 Task: Open Card Card0000000044 in Board Board0000000011 in Workspace WS0000000004 in Trello. Add Member nikrathi889@gmail.com to Card Card0000000044 in Board Board0000000011 in Workspace WS0000000004 in Trello. Add Red Label titled Label0000000044 to Card Card0000000044 in Board Board0000000011 in Workspace WS0000000004 in Trello. Add Checklist CL0000000044 to Card Card0000000044 in Board Board0000000011 in Workspace WS0000000004 in Trello. Add Dates with Start Date as Nov 01 2023 and Due Date as Nov 30 2023 to Card Card0000000044 in Board Board0000000011 in Workspace WS0000000004 in Trello
Action: Mouse moved to (315, 436)
Screenshot: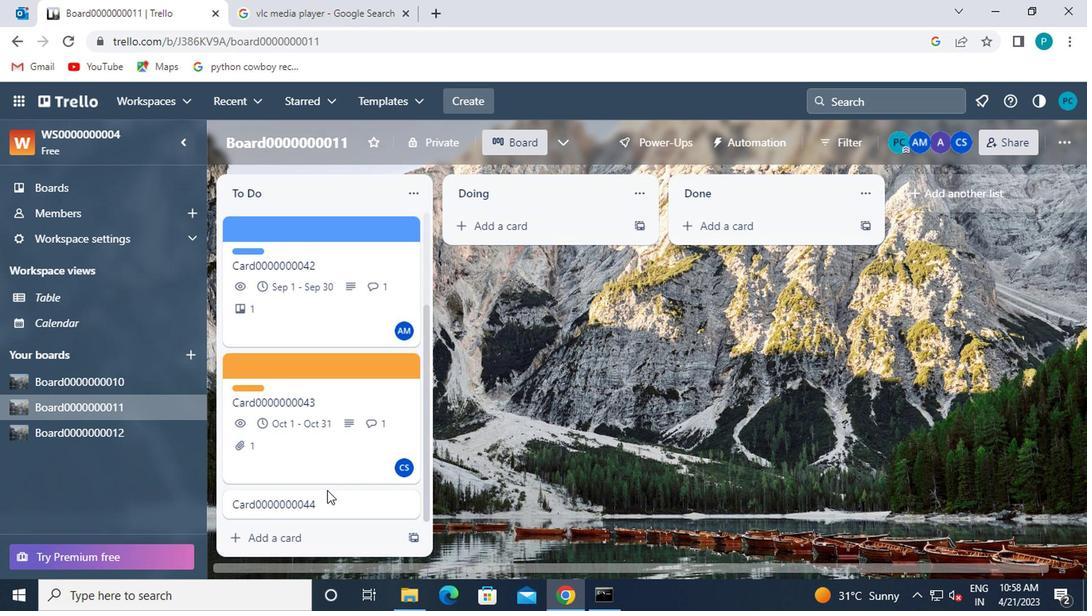 
Action: Mouse pressed left at (315, 436)
Screenshot: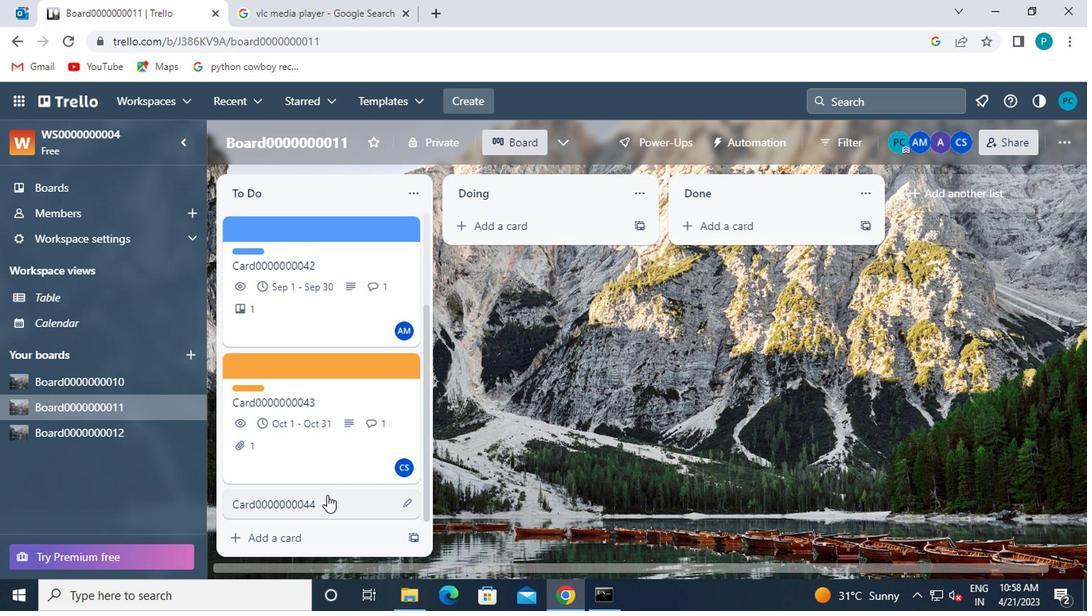 
Action: Mouse moved to (594, 288)
Screenshot: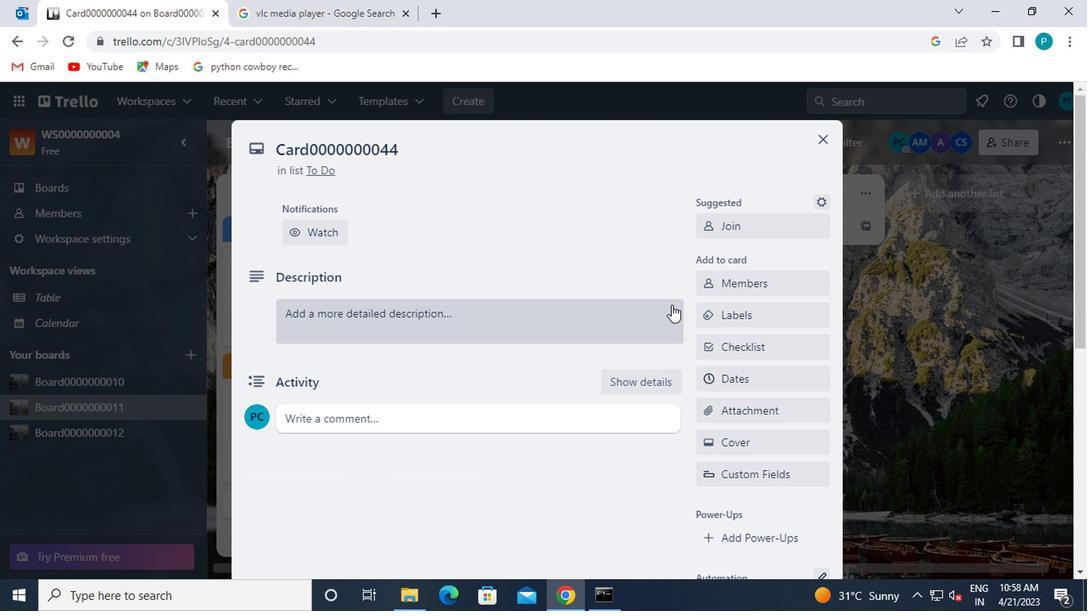 
Action: Mouse pressed left at (594, 288)
Screenshot: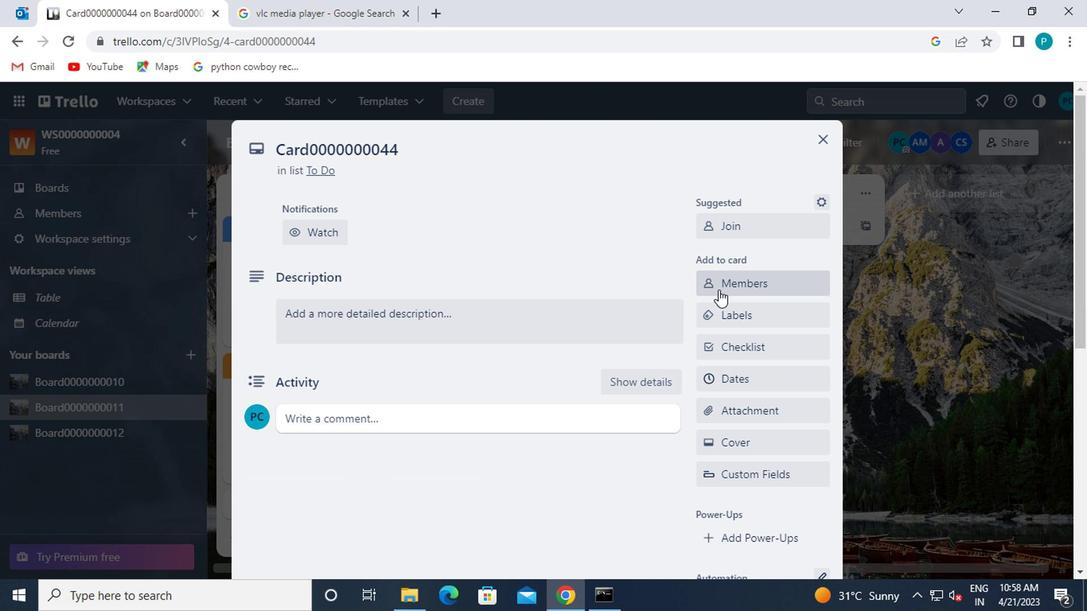 
Action: Mouse moved to (600, 205)
Screenshot: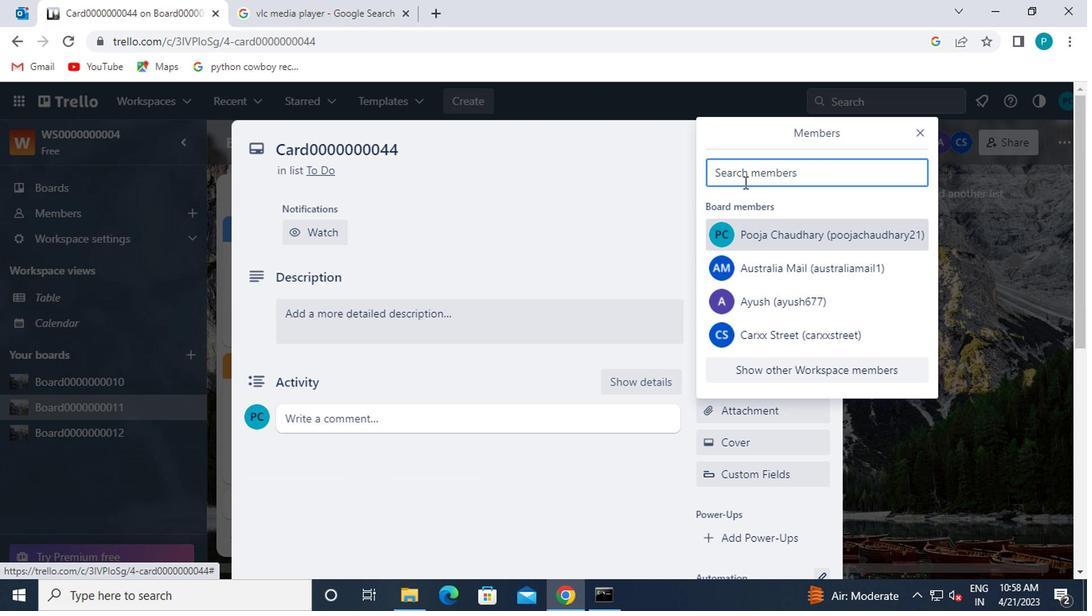 
Action: Mouse pressed left at (600, 205)
Screenshot: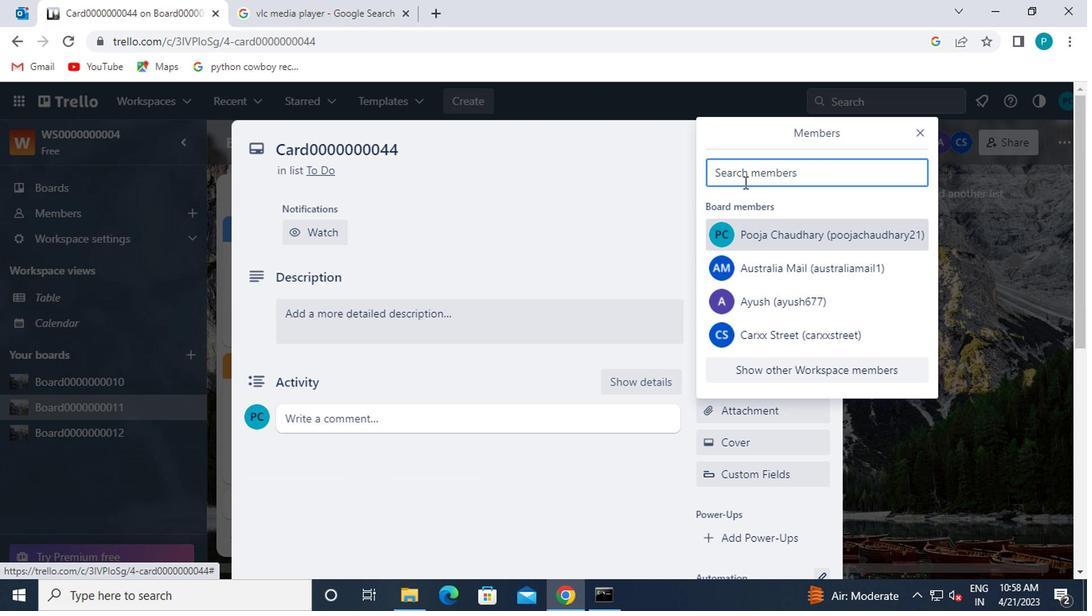 
Action: Key pressed <Key.caps_lock>nik
Screenshot: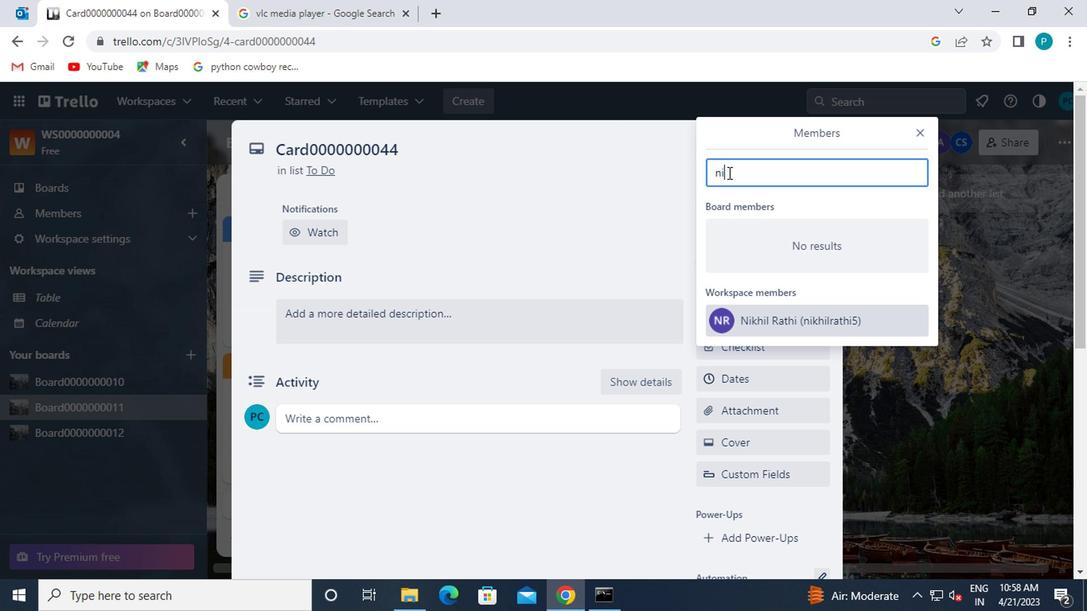 
Action: Mouse moved to (639, 310)
Screenshot: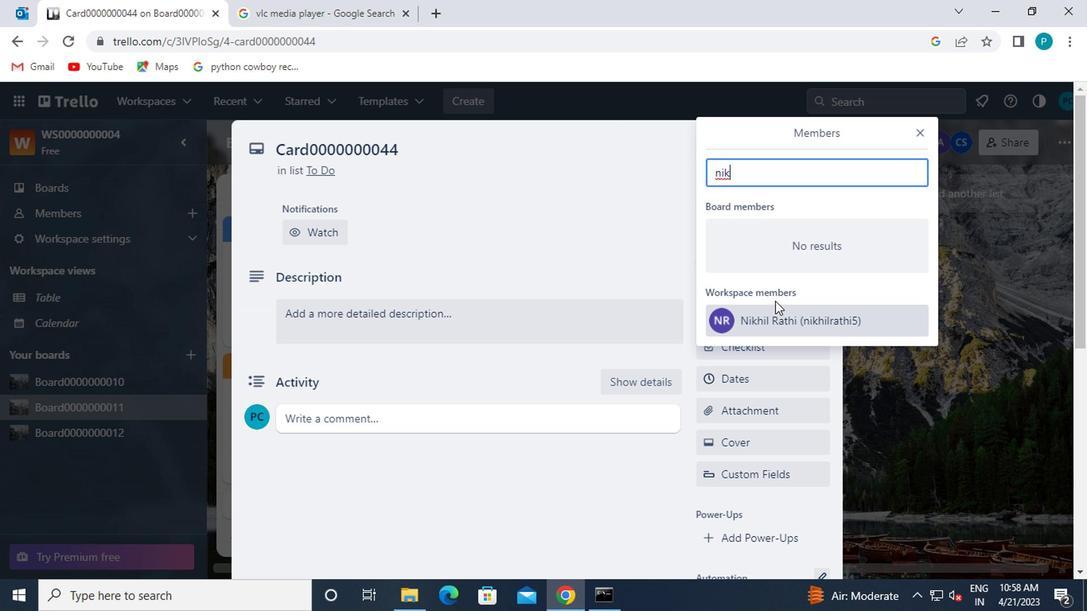 
Action: Mouse pressed left at (639, 310)
Screenshot: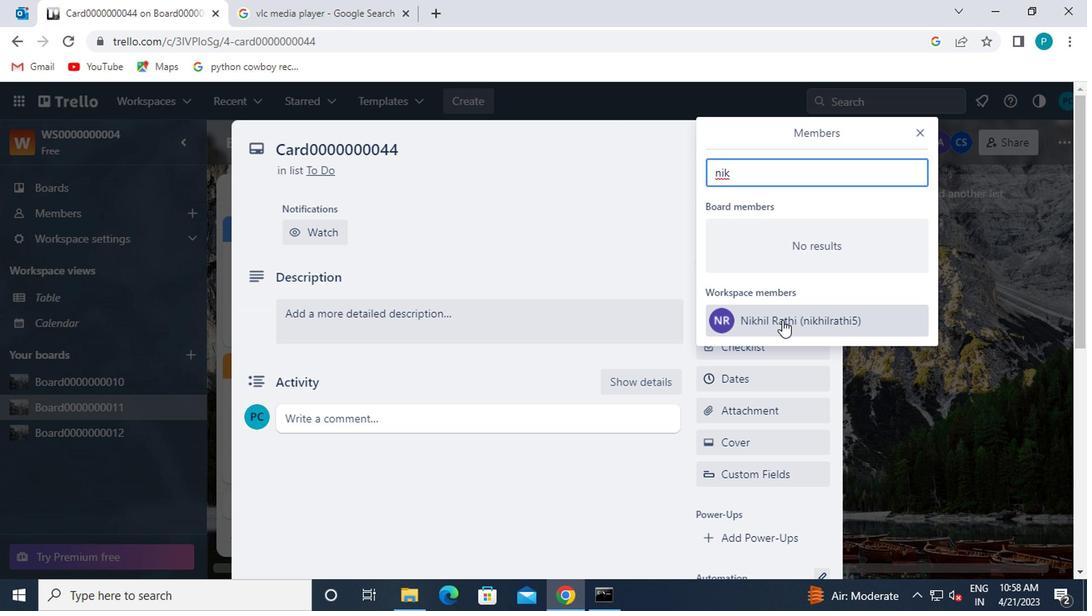 
Action: Mouse moved to (735, 178)
Screenshot: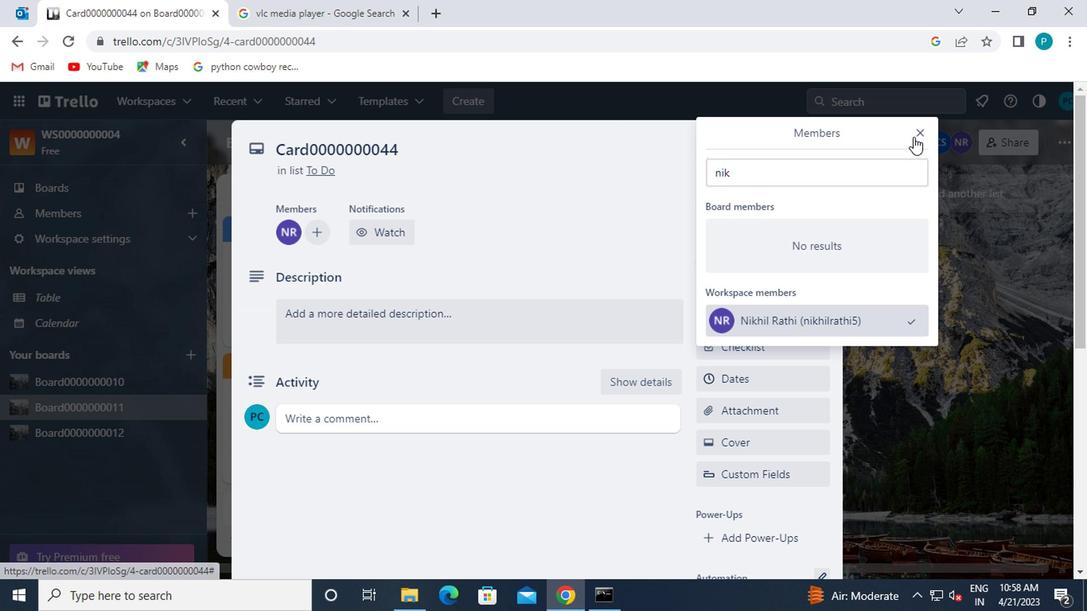 
Action: Mouse pressed left at (735, 178)
Screenshot: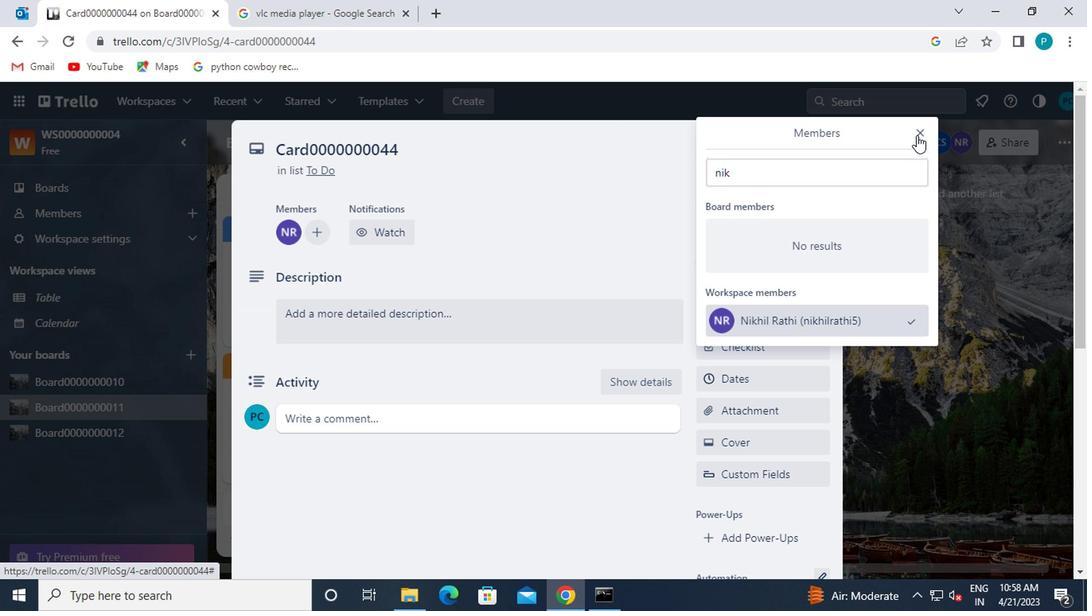 
Action: Mouse moved to (615, 300)
Screenshot: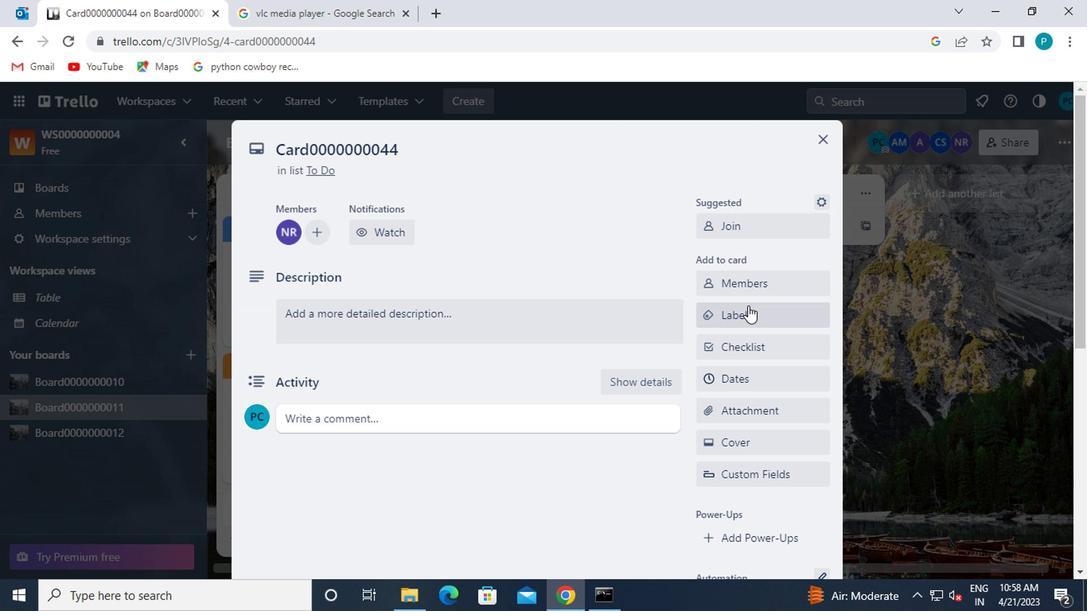 
Action: Mouse pressed left at (615, 300)
Screenshot: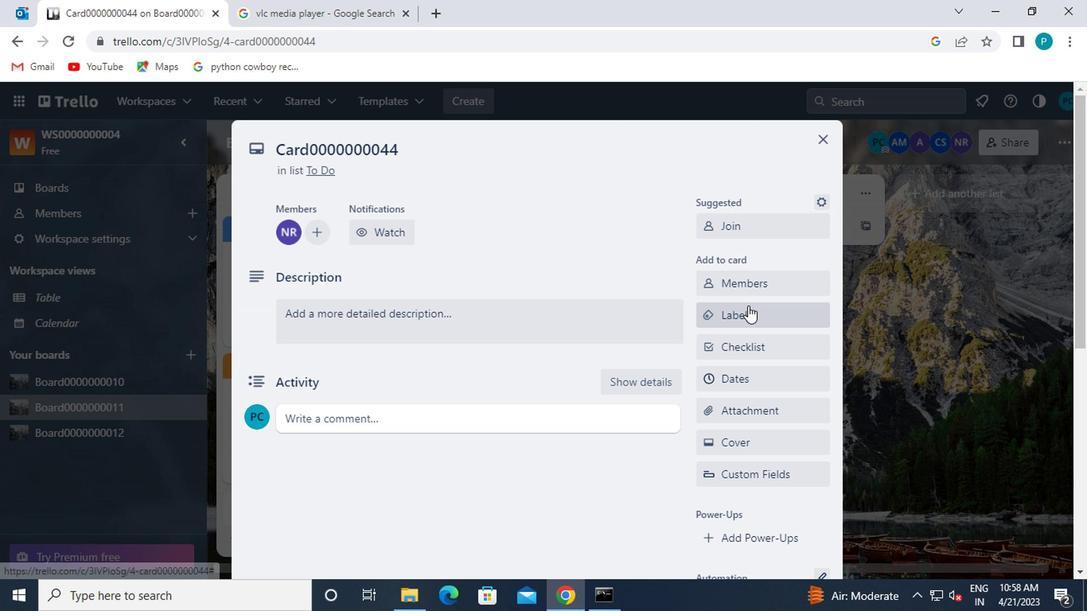 
Action: Mouse moved to (643, 434)
Screenshot: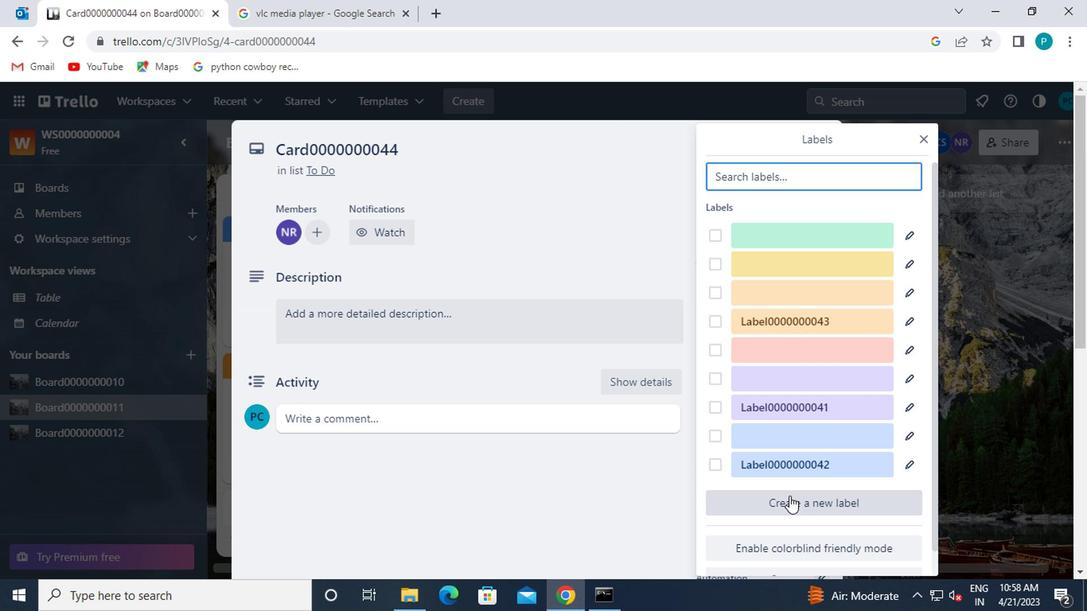 
Action: Mouse pressed left at (643, 434)
Screenshot: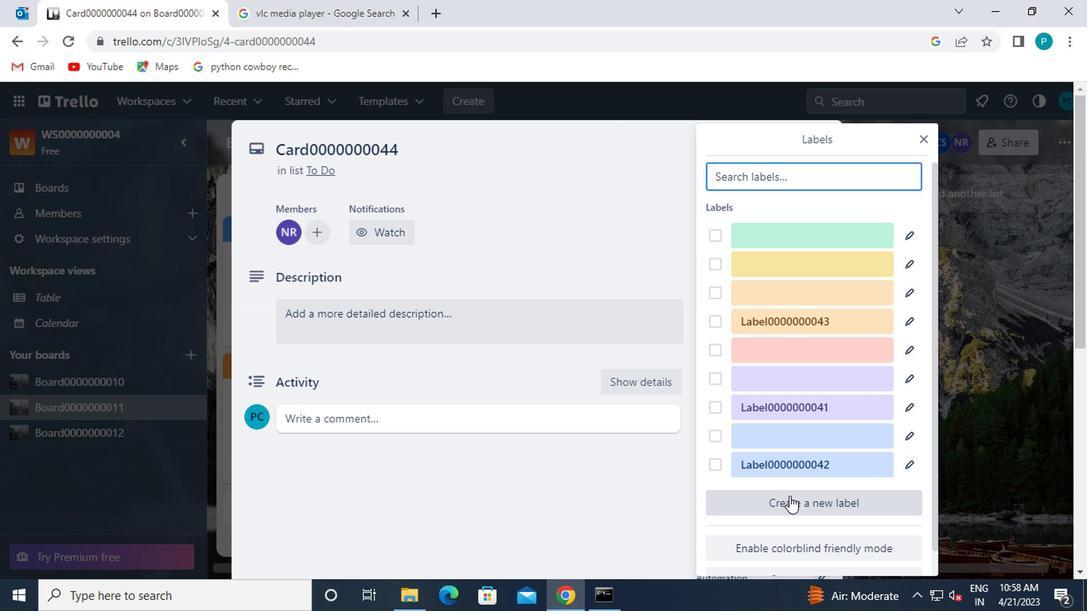 
Action: Mouse moved to (688, 346)
Screenshot: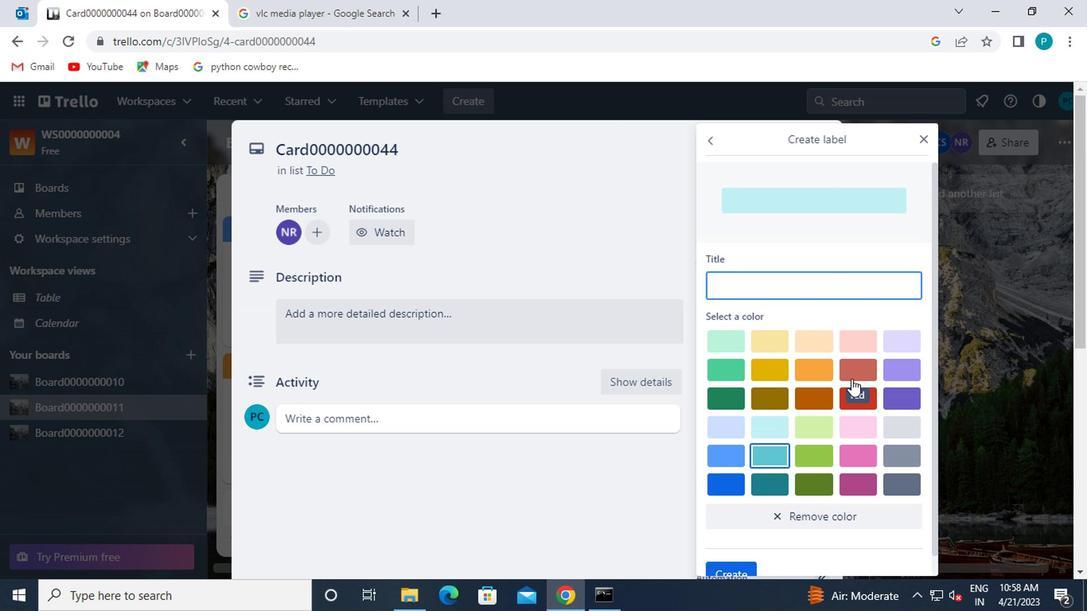 
Action: Mouse pressed left at (688, 346)
Screenshot: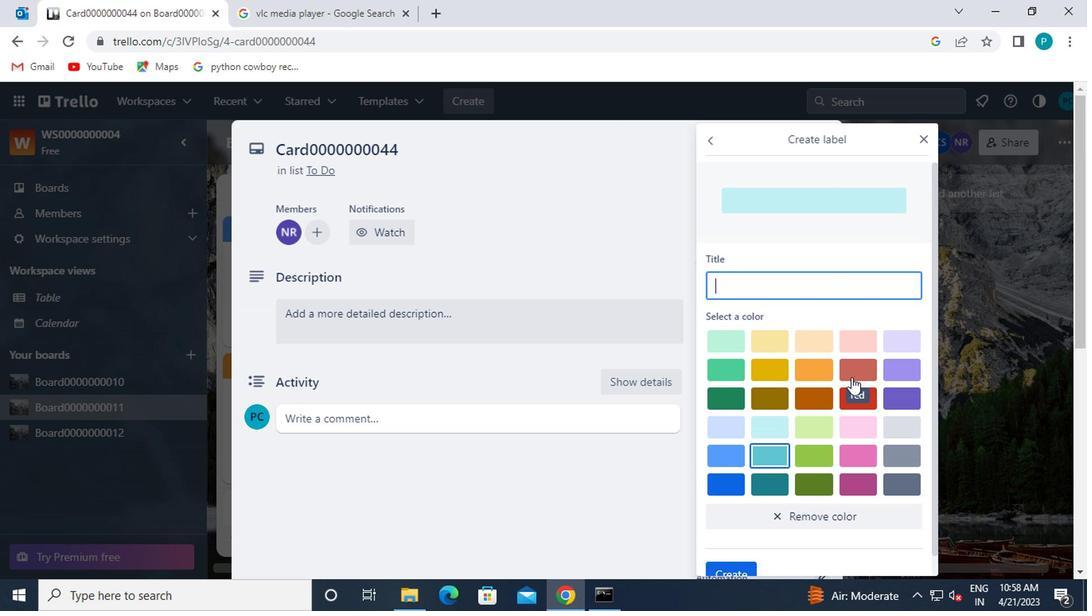 
Action: Mouse moved to (598, 280)
Screenshot: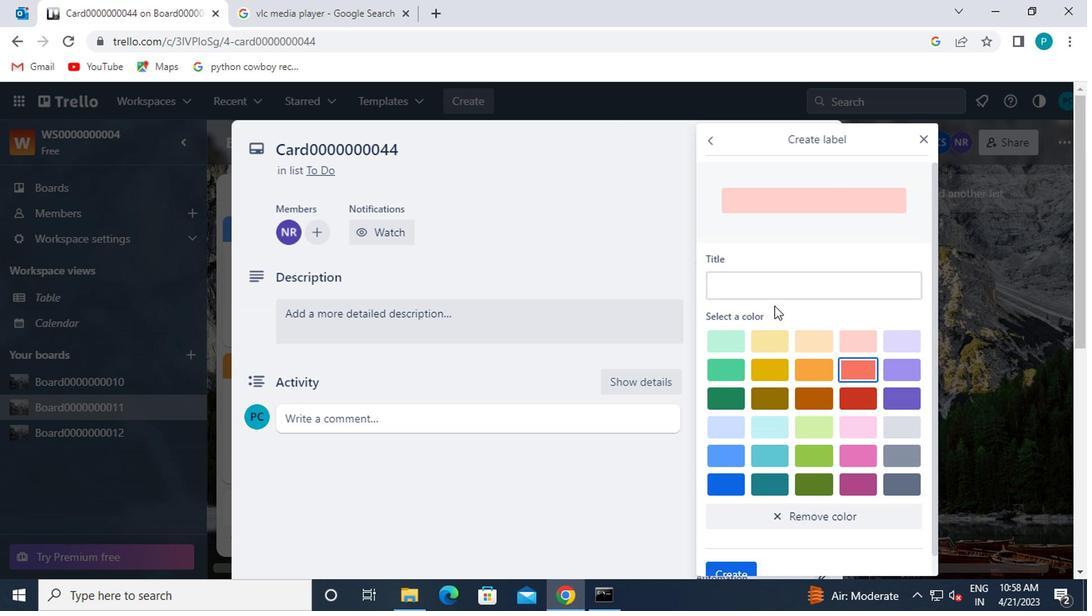 
Action: Mouse pressed left at (598, 280)
Screenshot: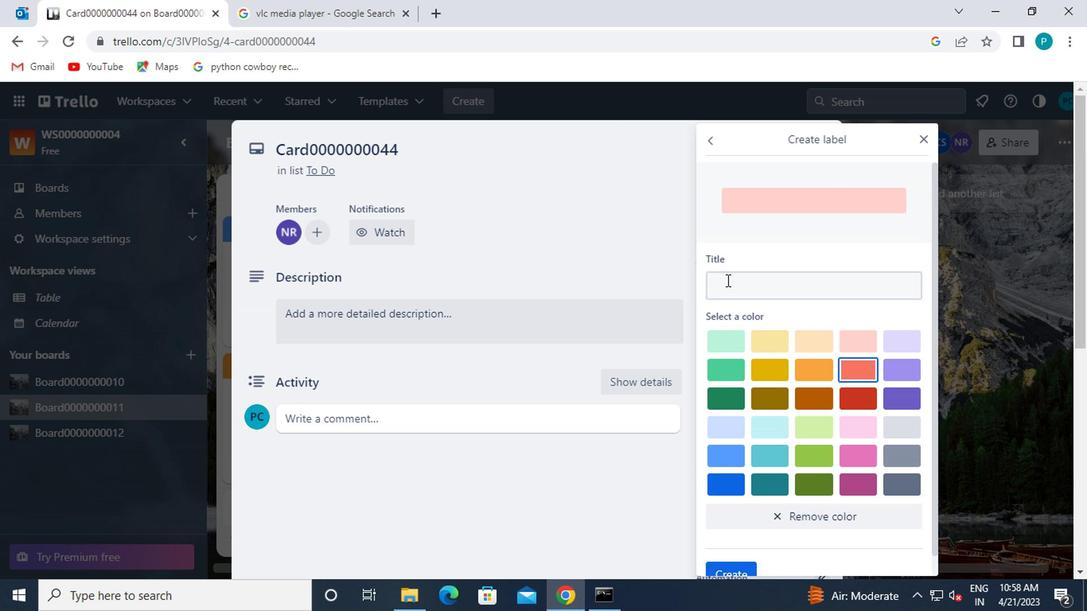 
Action: Key pressed <Key.caps_lock>l<Key.caps_lock>abel0000000044
Screenshot: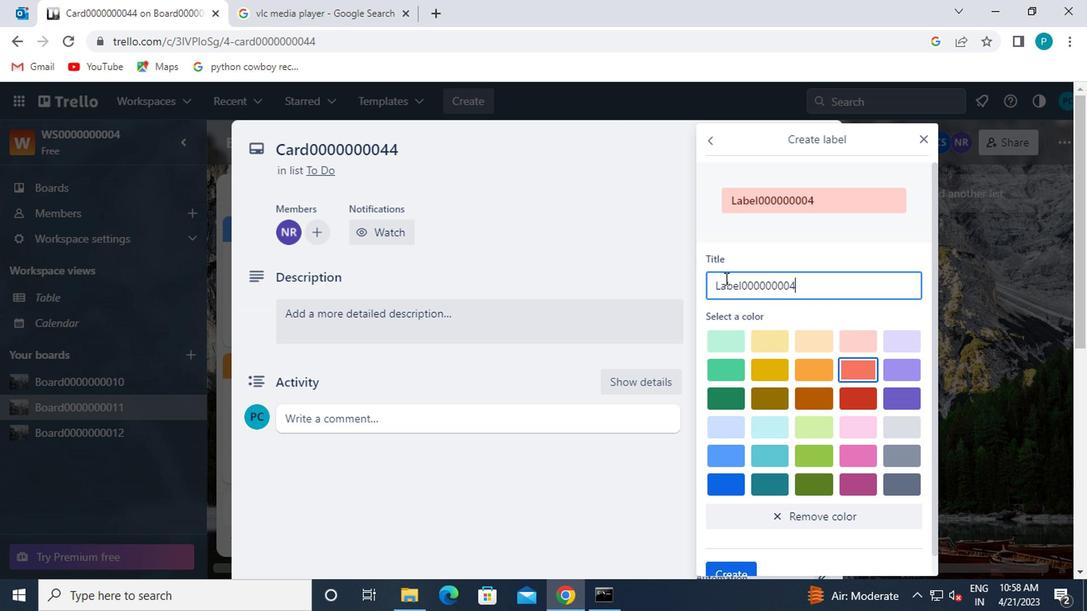 
Action: Mouse moved to (591, 345)
Screenshot: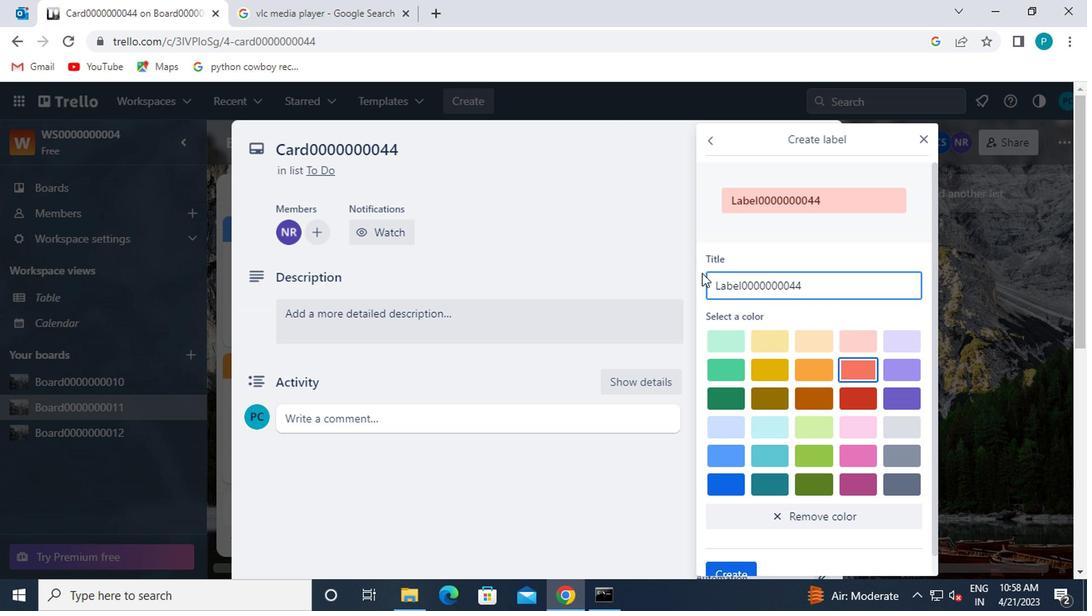 
Action: Mouse scrolled (591, 344) with delta (0, 0)
Screenshot: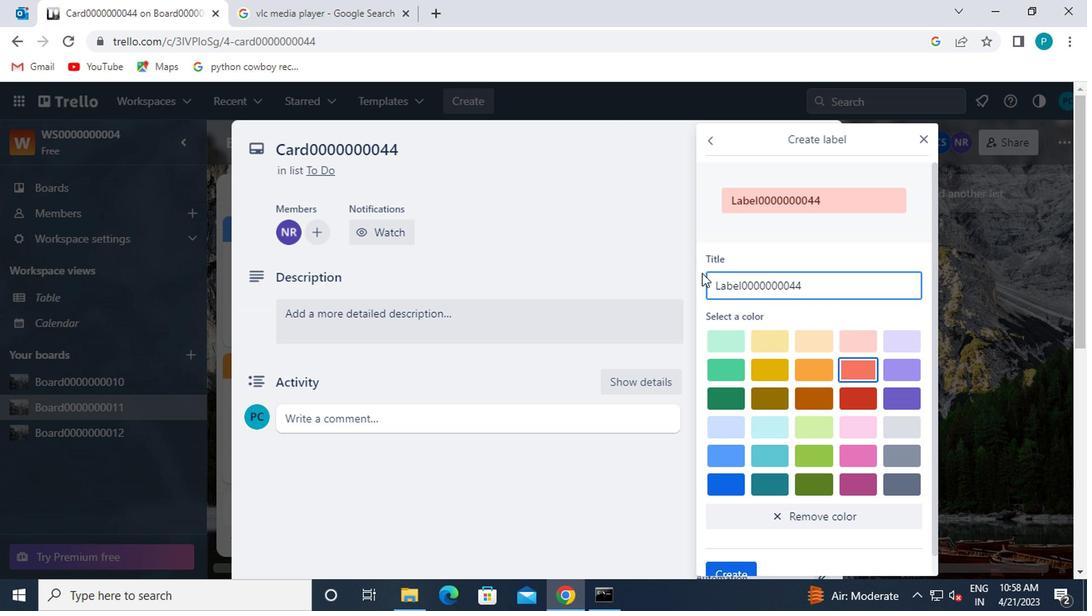 
Action: Mouse moved to (591, 348)
Screenshot: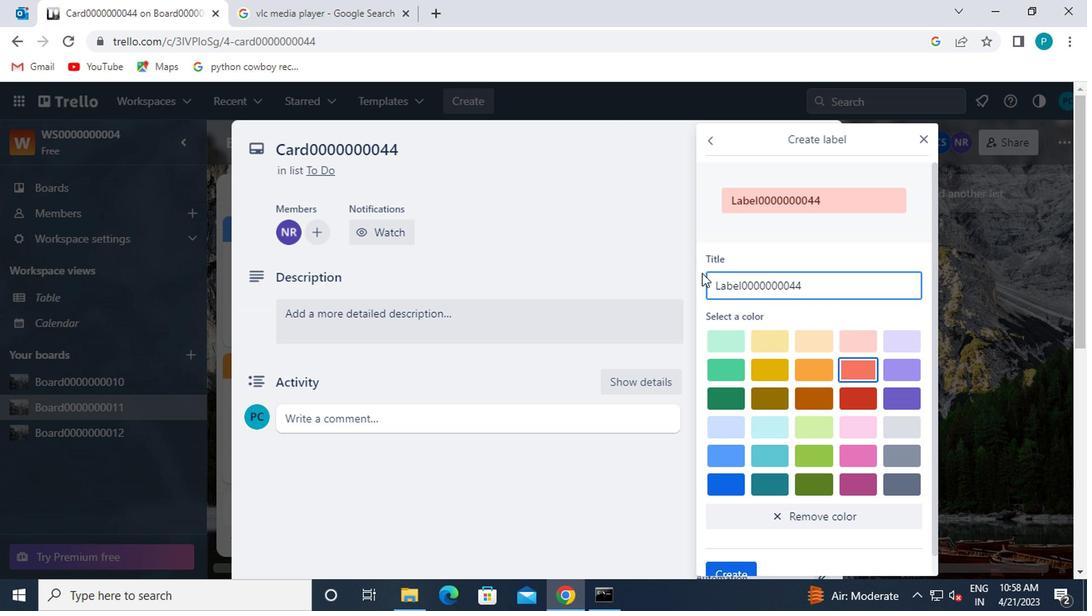 
Action: Mouse scrolled (591, 348) with delta (0, 0)
Screenshot: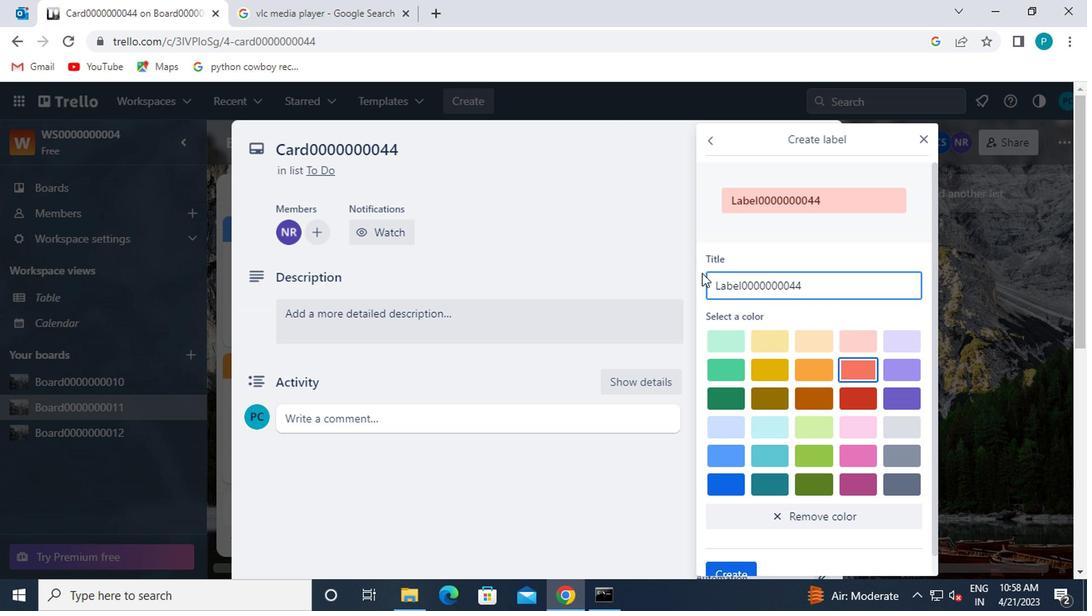 
Action: Mouse moved to (591, 349)
Screenshot: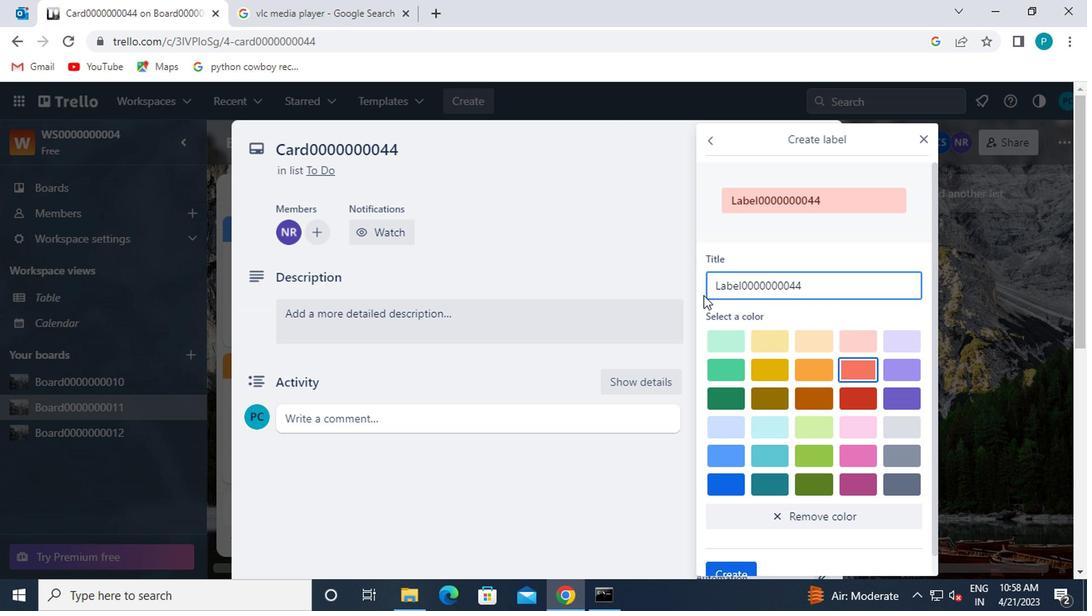 
Action: Mouse scrolled (591, 348) with delta (0, 0)
Screenshot: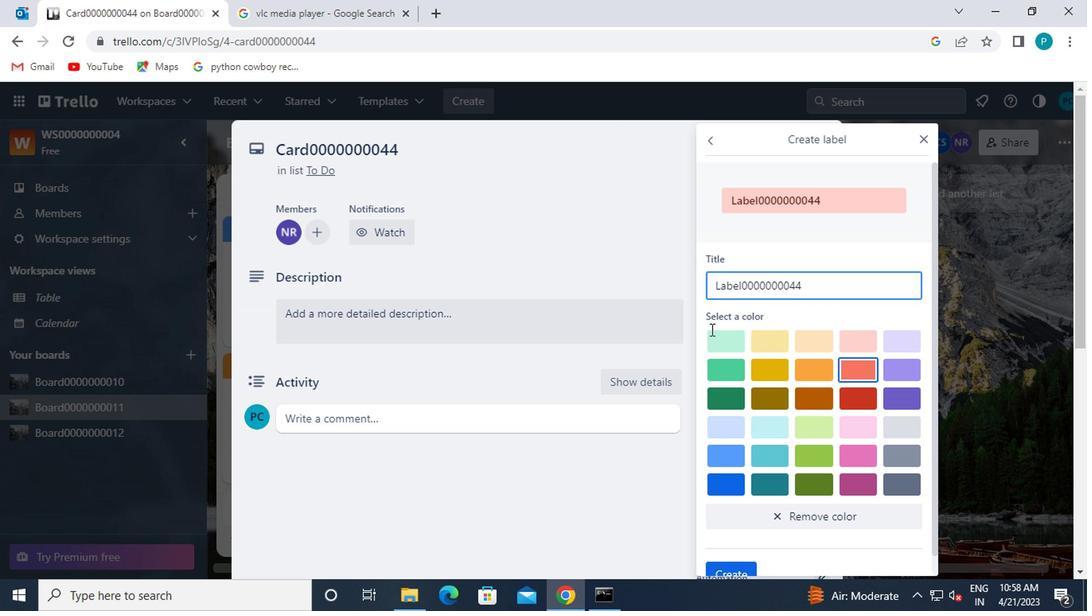 
Action: Mouse moved to (606, 476)
Screenshot: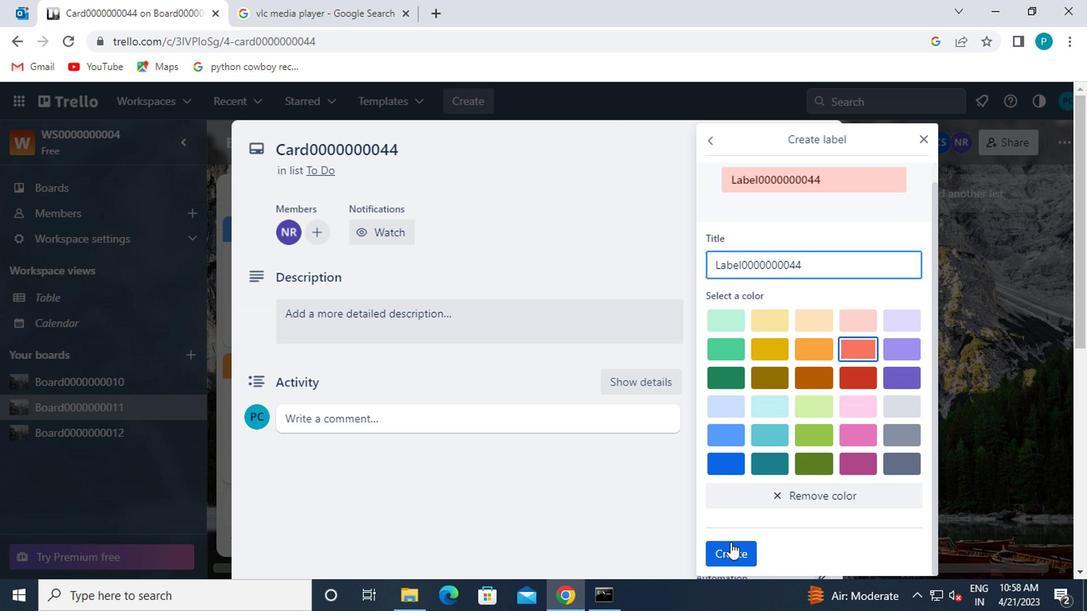
Action: Mouse pressed left at (606, 476)
Screenshot: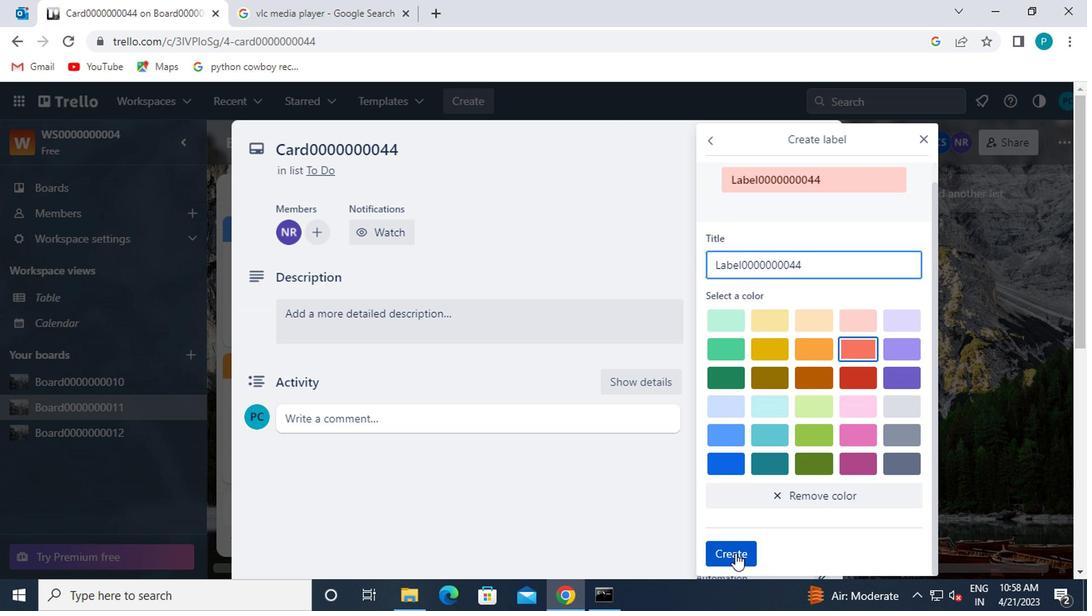 
Action: Mouse moved to (741, 180)
Screenshot: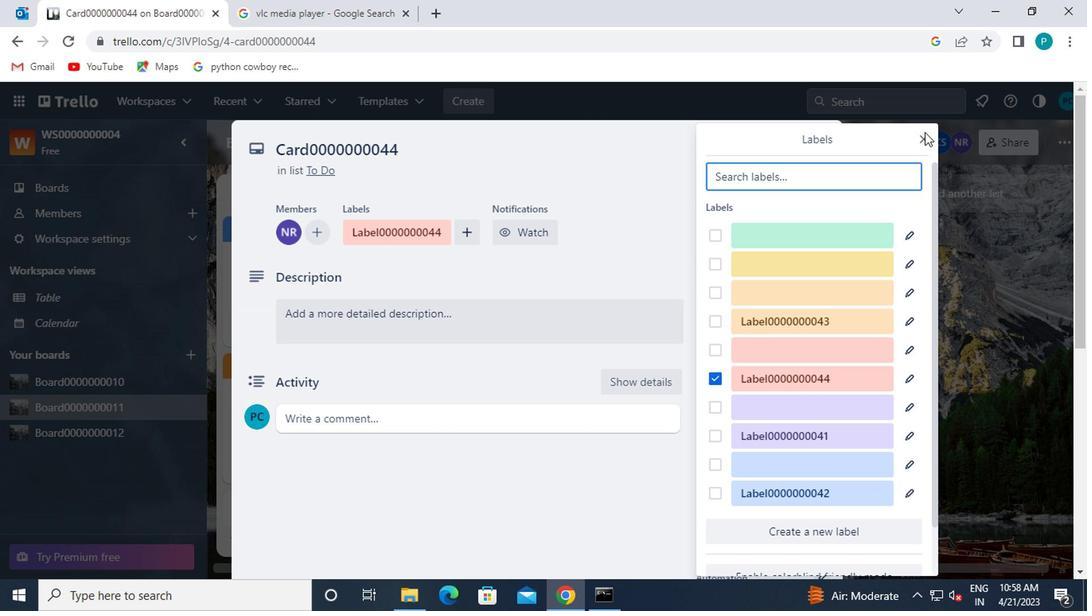 
Action: Mouse pressed left at (741, 180)
Screenshot: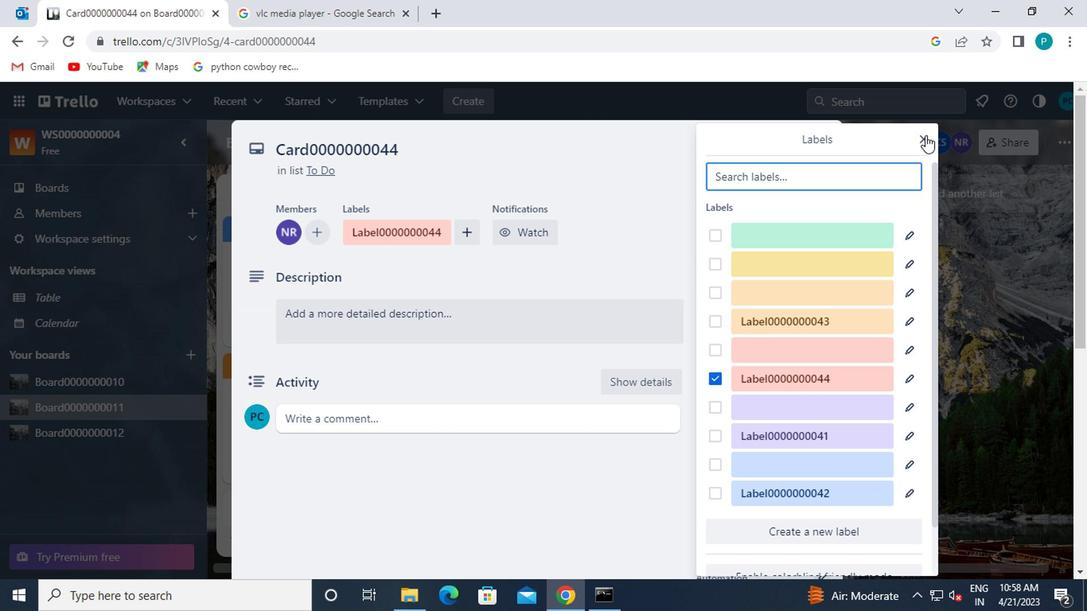 
Action: Mouse moved to (622, 333)
Screenshot: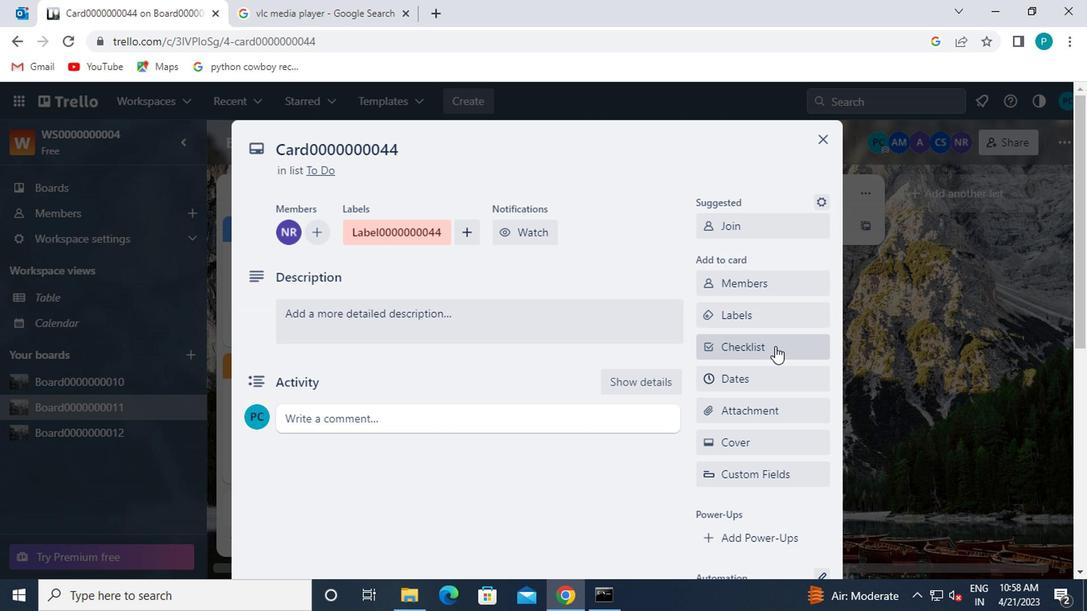 
Action: Mouse scrolled (622, 333) with delta (0, 0)
Screenshot: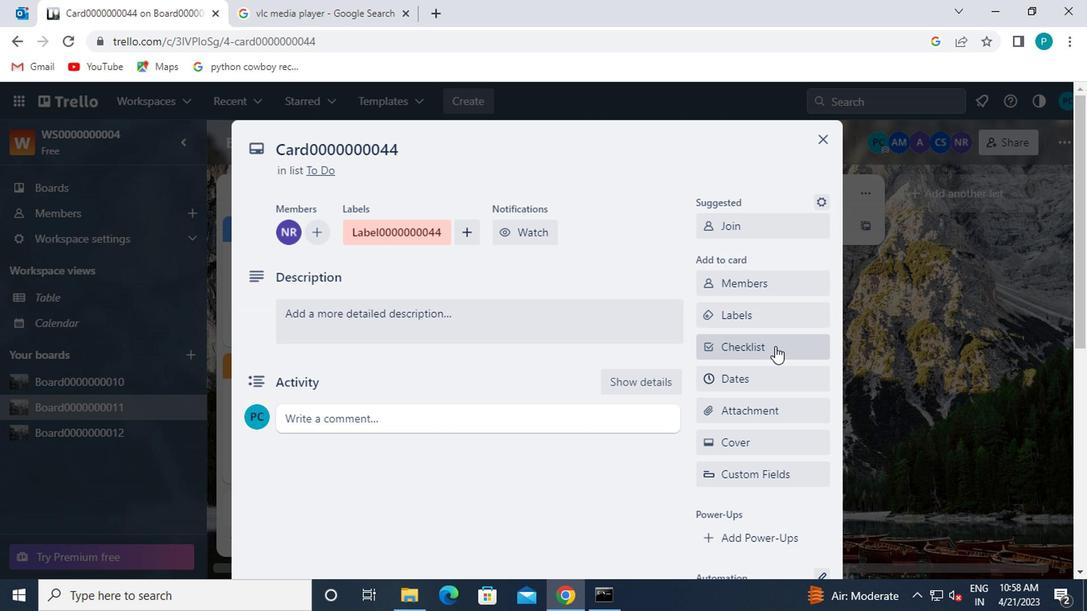 
Action: Mouse moved to (589, 276)
Screenshot: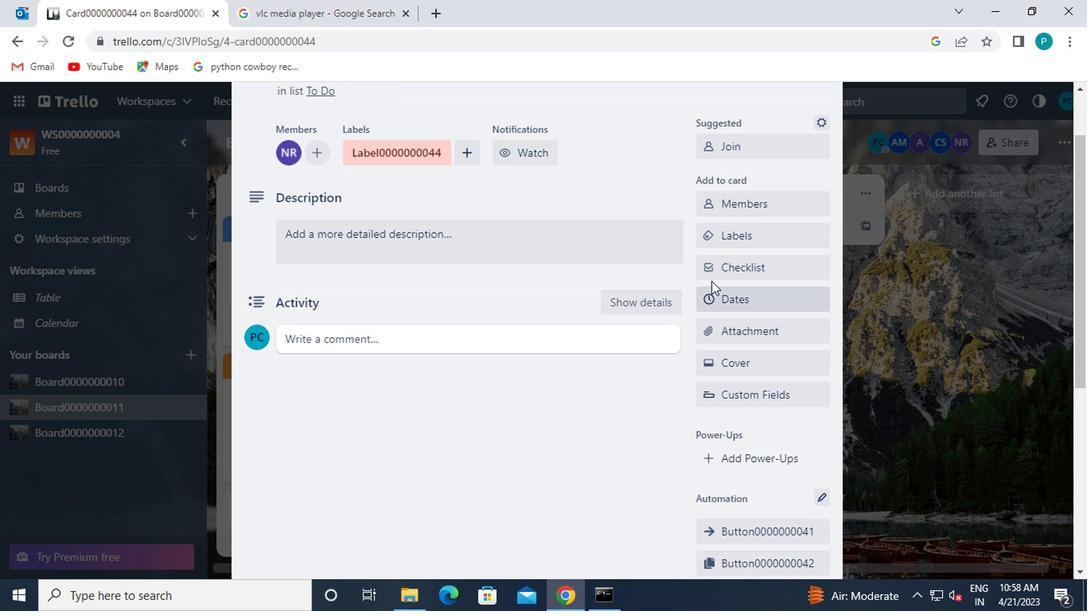 
Action: Mouse pressed left at (589, 276)
Screenshot: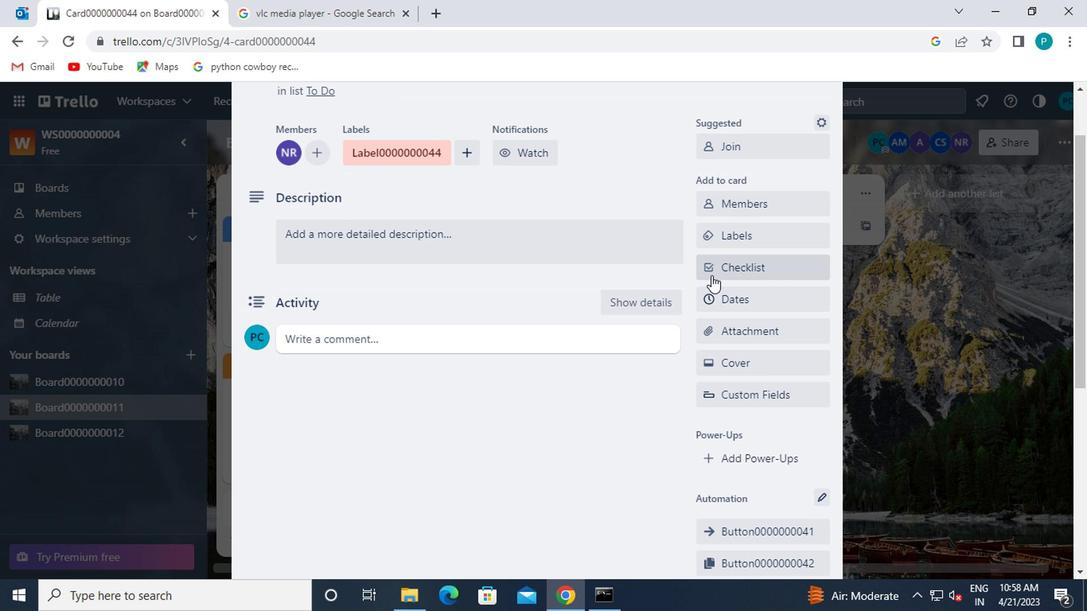 
Action: Mouse moved to (649, 329)
Screenshot: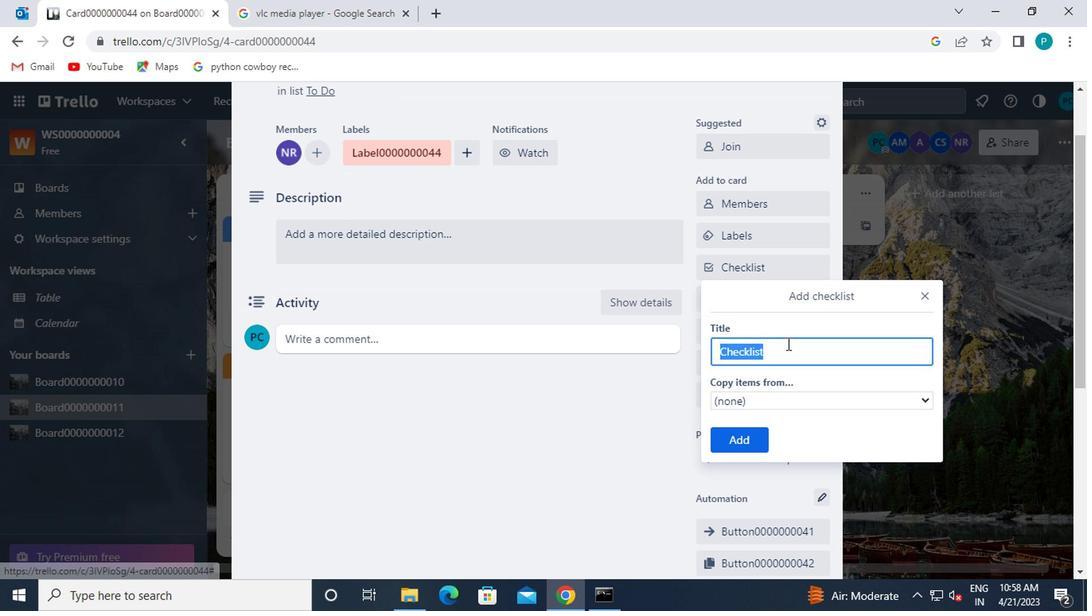 
Action: Key pressed <Key.caps_lock>cl0000000044
Screenshot: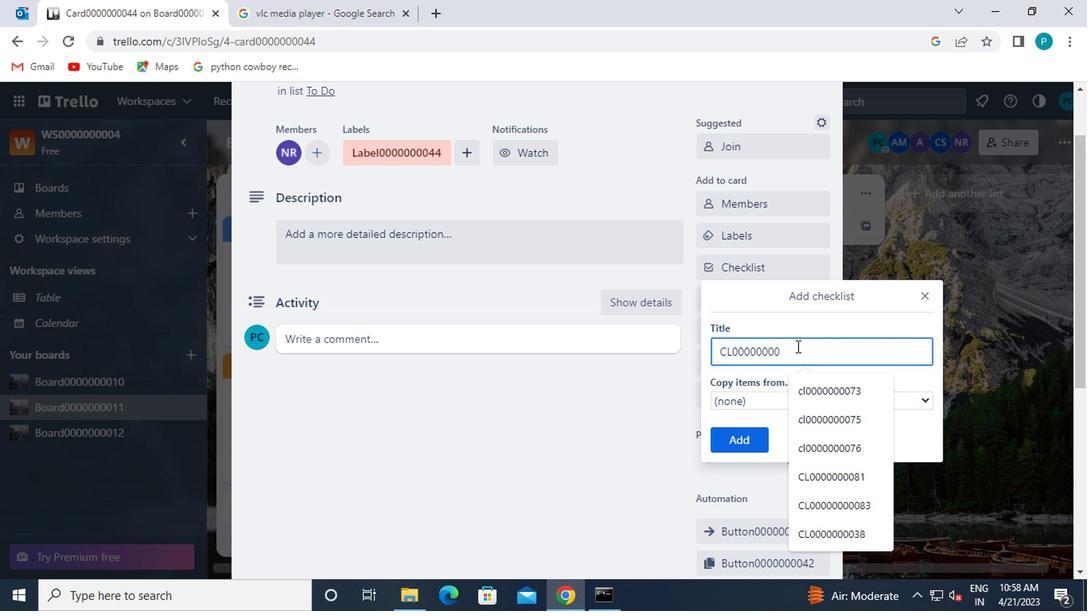 
Action: Mouse moved to (617, 399)
Screenshot: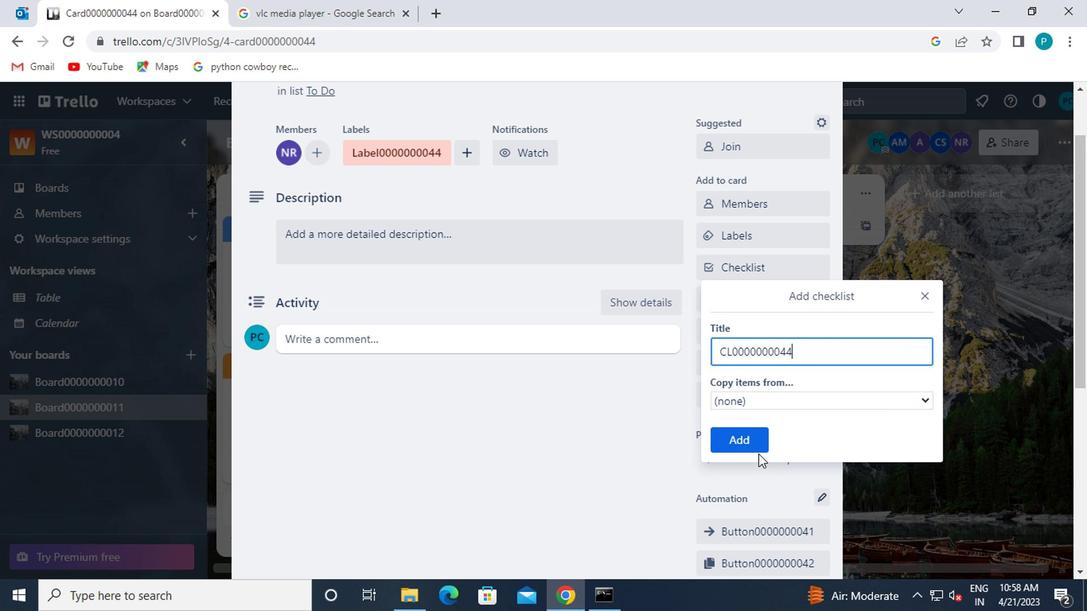 
Action: Mouse pressed left at (617, 399)
Screenshot: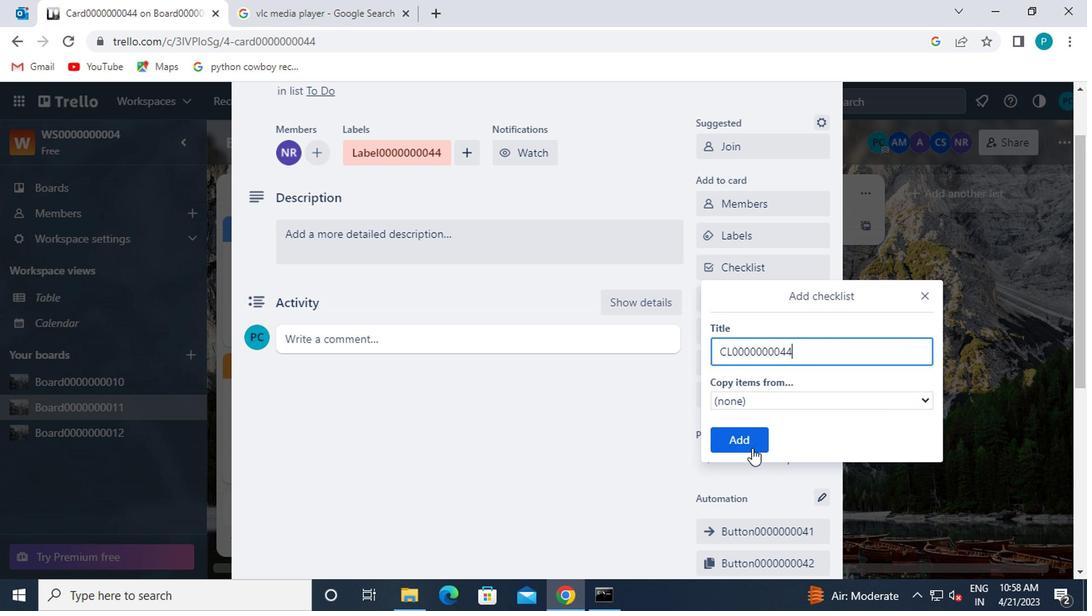 
Action: Mouse moved to (608, 299)
Screenshot: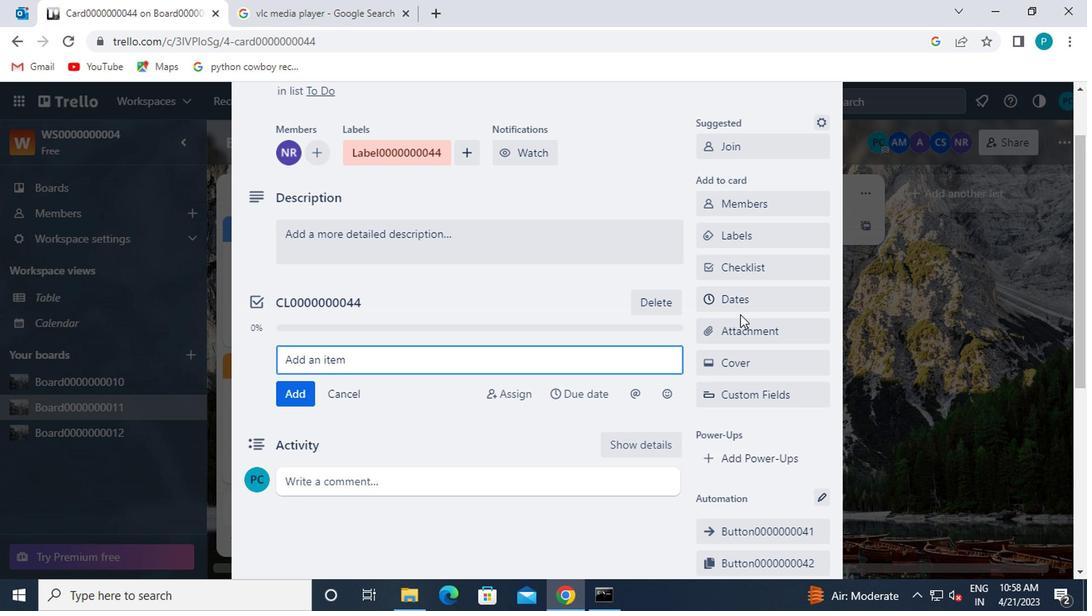 
Action: Mouse pressed left at (608, 299)
Screenshot: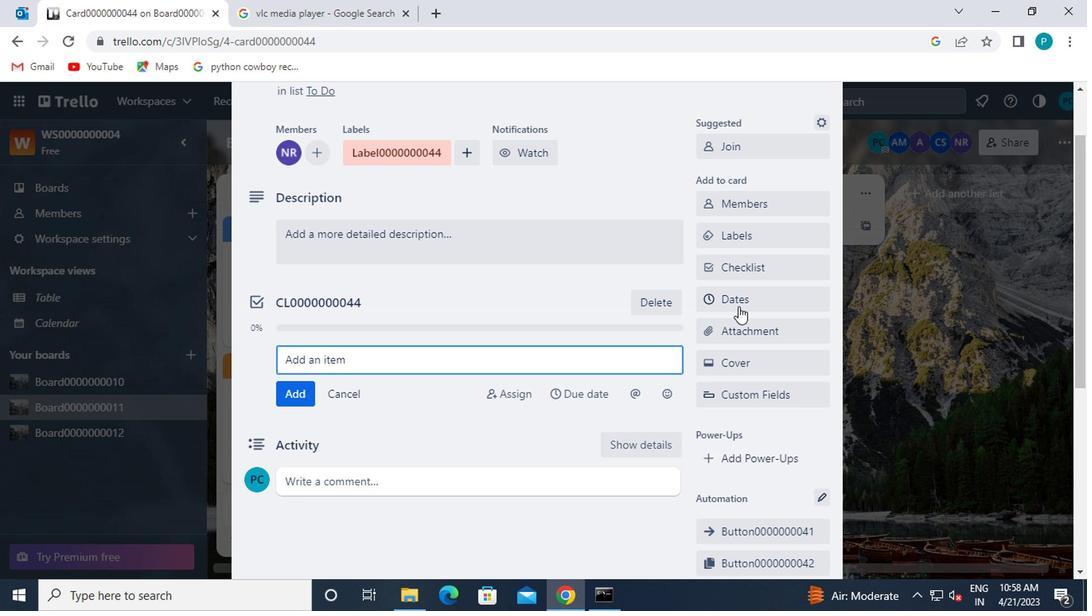 
Action: Mouse moved to (591, 386)
Screenshot: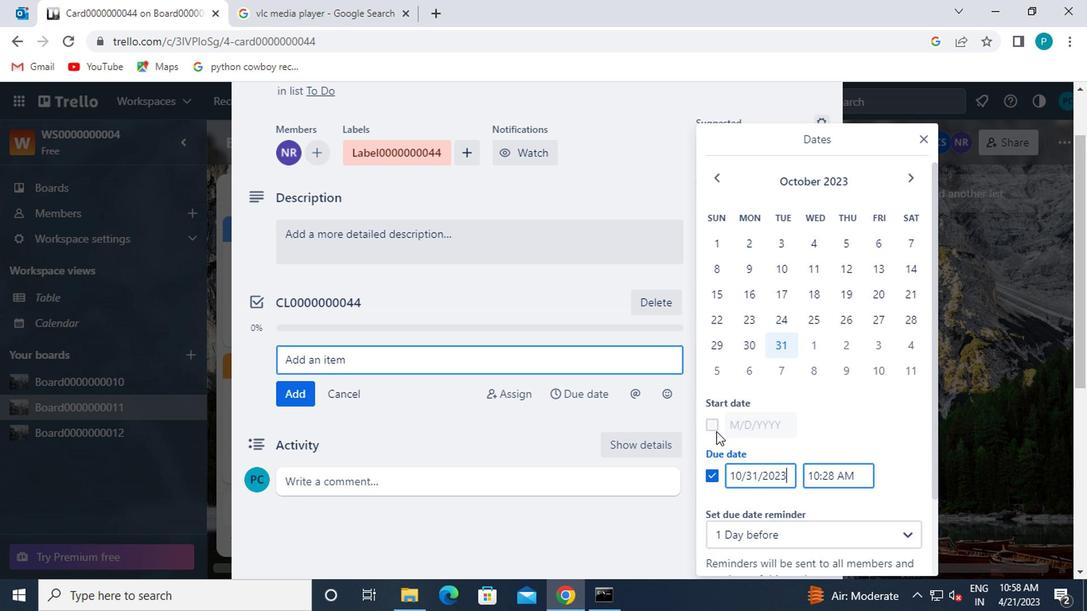 
Action: Mouse pressed left at (591, 386)
Screenshot: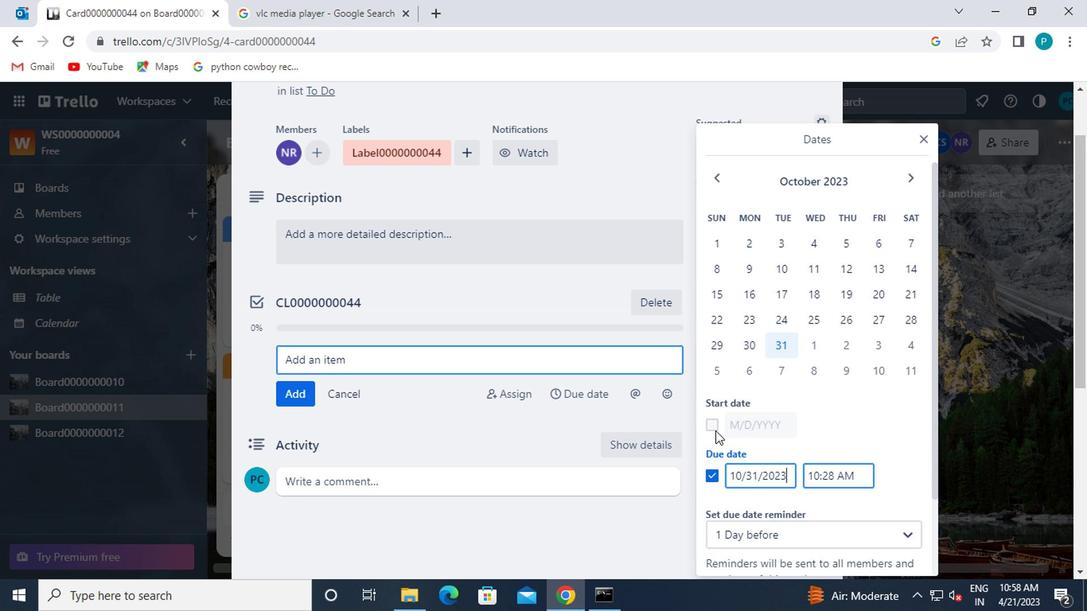 
Action: Mouse moved to (734, 206)
Screenshot: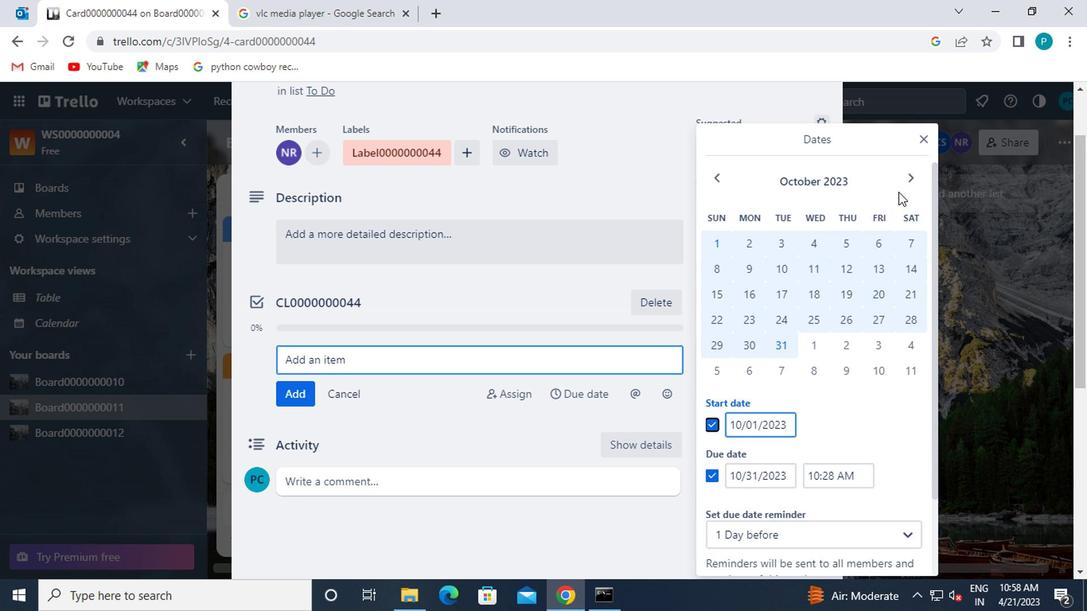 
Action: Mouse pressed left at (734, 206)
Screenshot: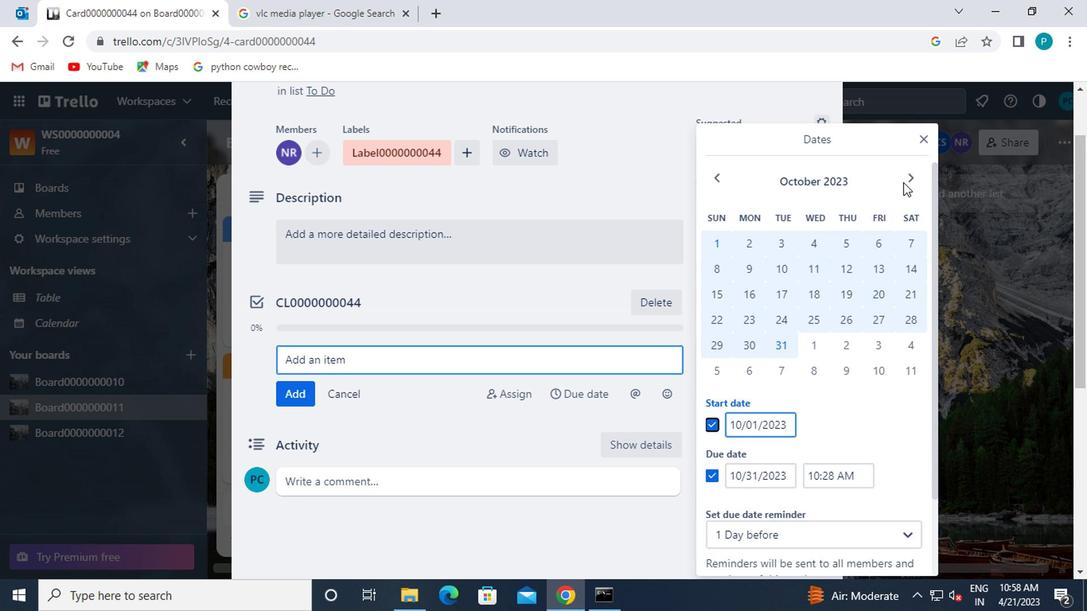 
Action: Mouse moved to (660, 257)
Screenshot: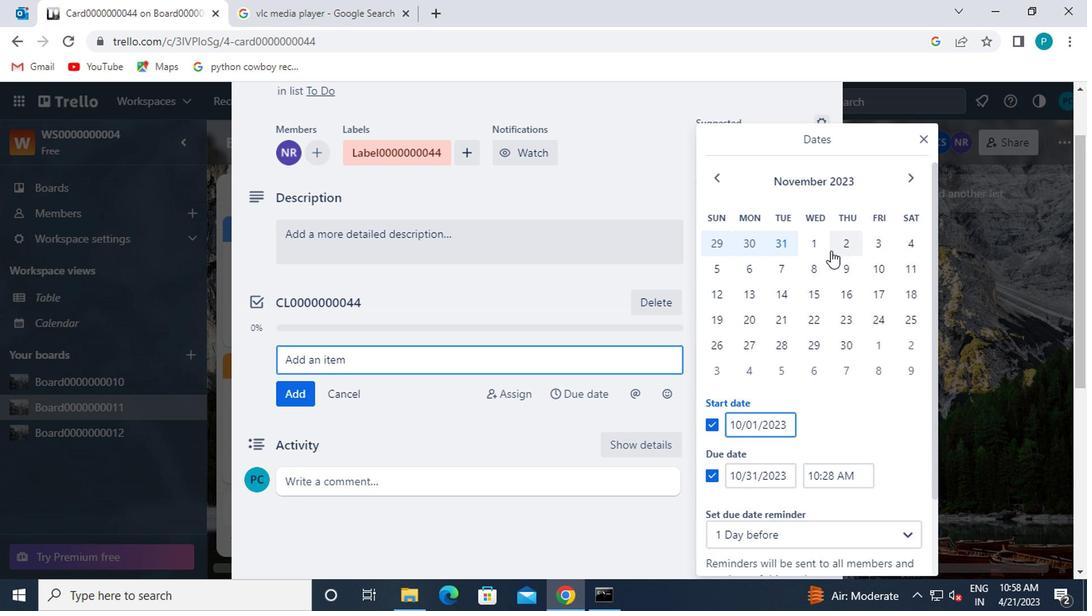 
Action: Mouse pressed left at (660, 257)
Screenshot: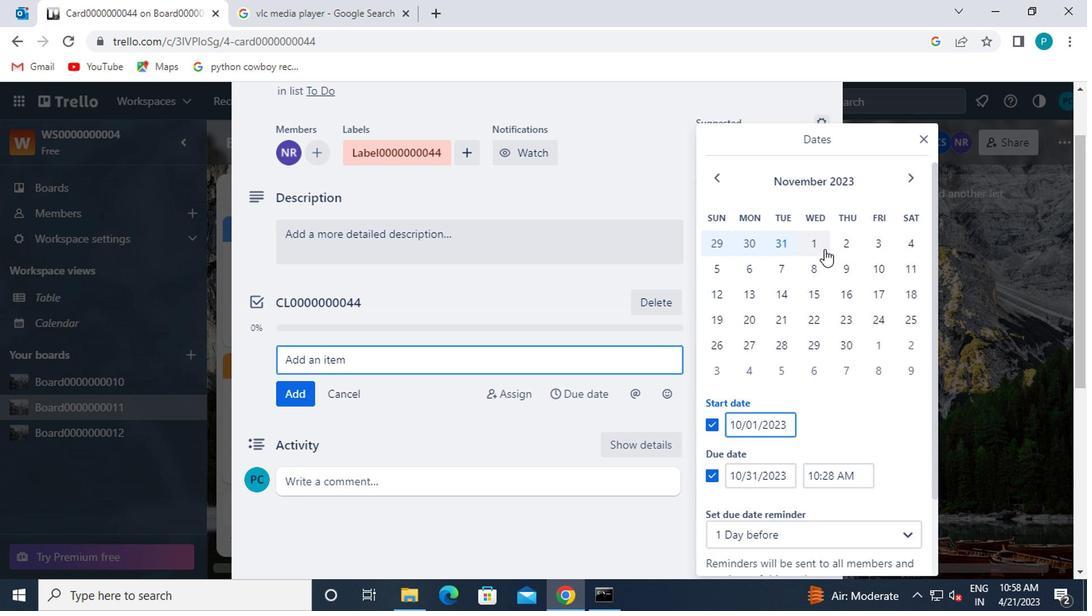 
Action: Mouse moved to (677, 326)
Screenshot: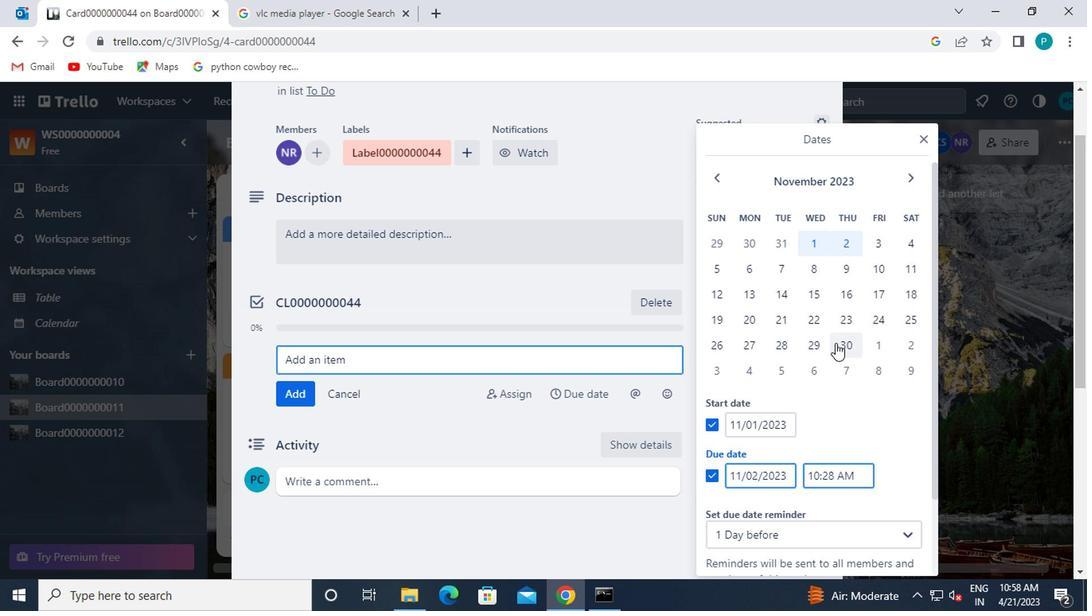 
Action: Mouse pressed left at (677, 326)
Screenshot: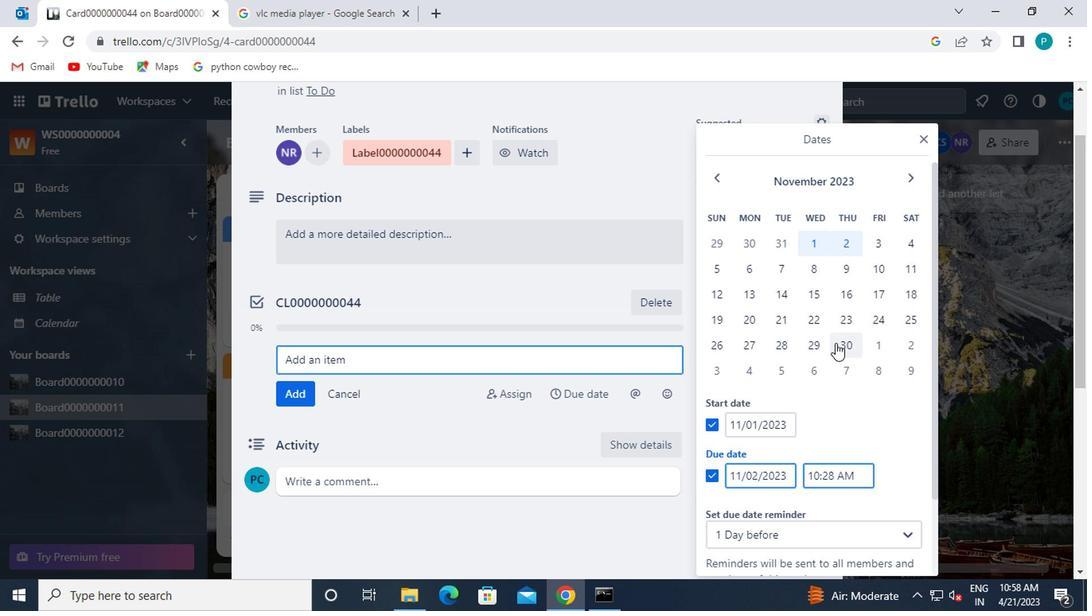 
Action: Mouse scrolled (677, 326) with delta (0, 0)
Screenshot: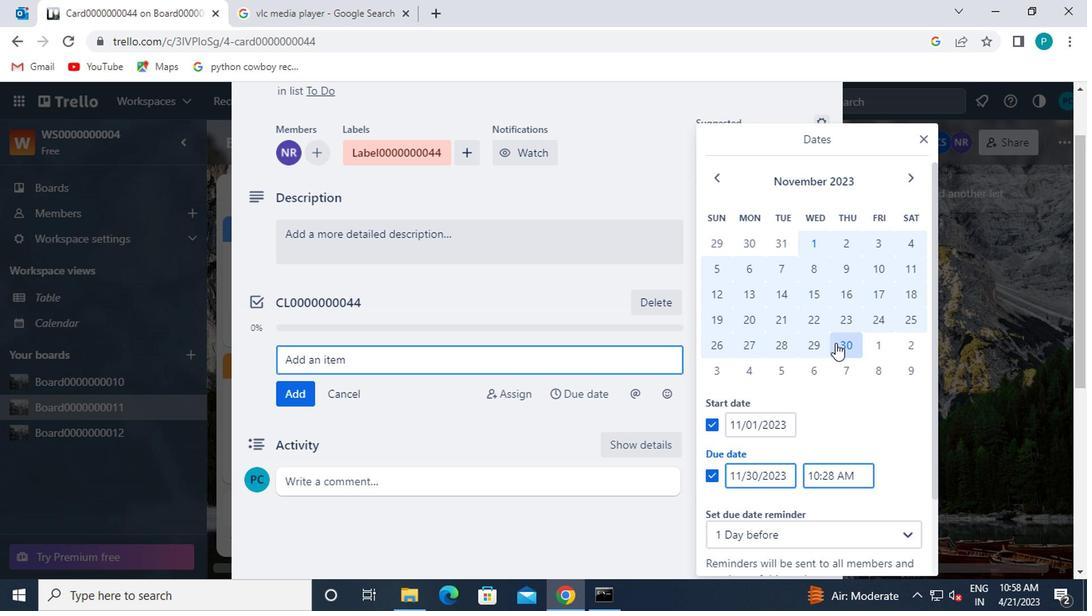 
Action: Mouse scrolled (677, 326) with delta (0, 0)
Screenshot: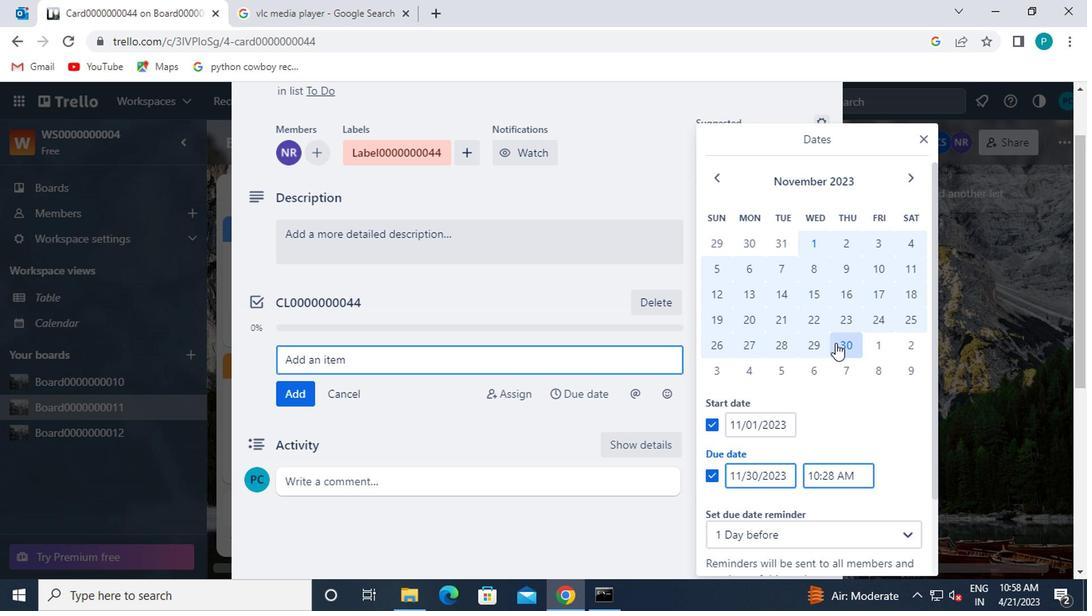 
Action: Mouse scrolled (677, 326) with delta (0, 0)
Screenshot: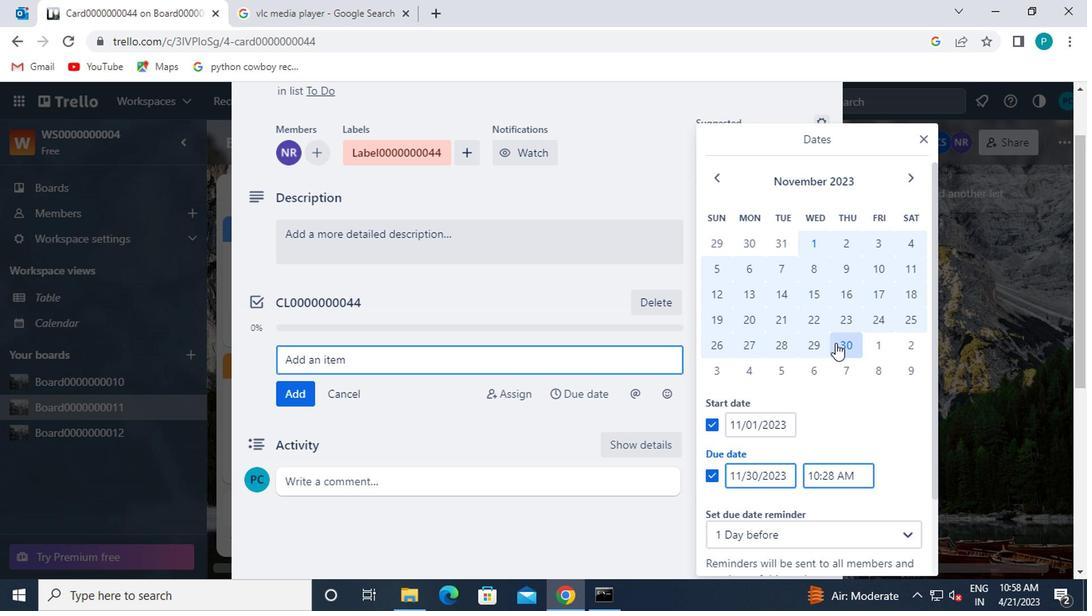 
Action: Mouse moved to (642, 445)
Screenshot: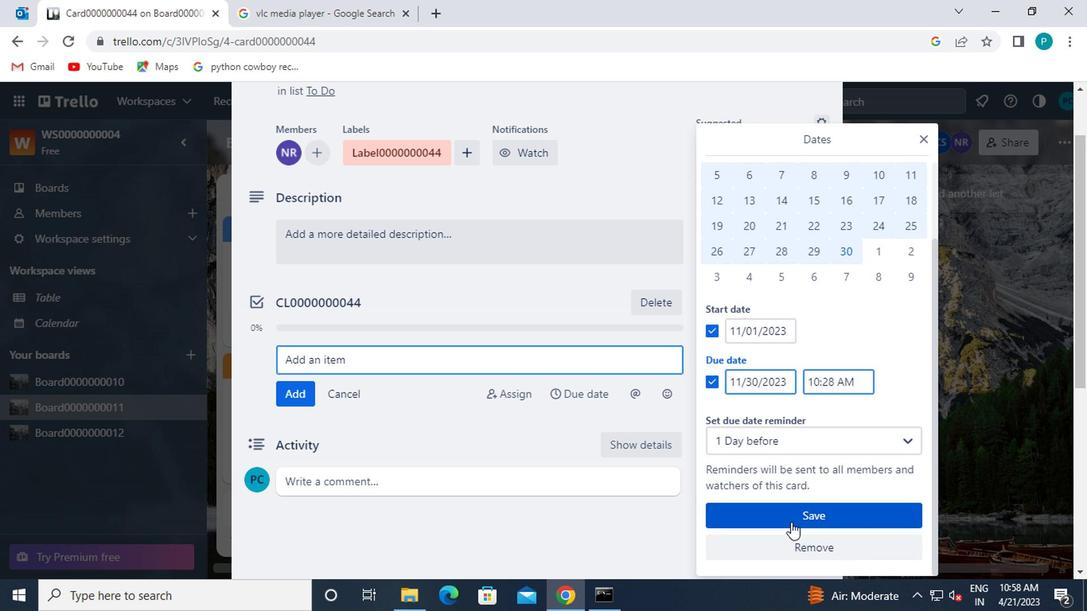 
Action: Mouse pressed left at (642, 445)
Screenshot: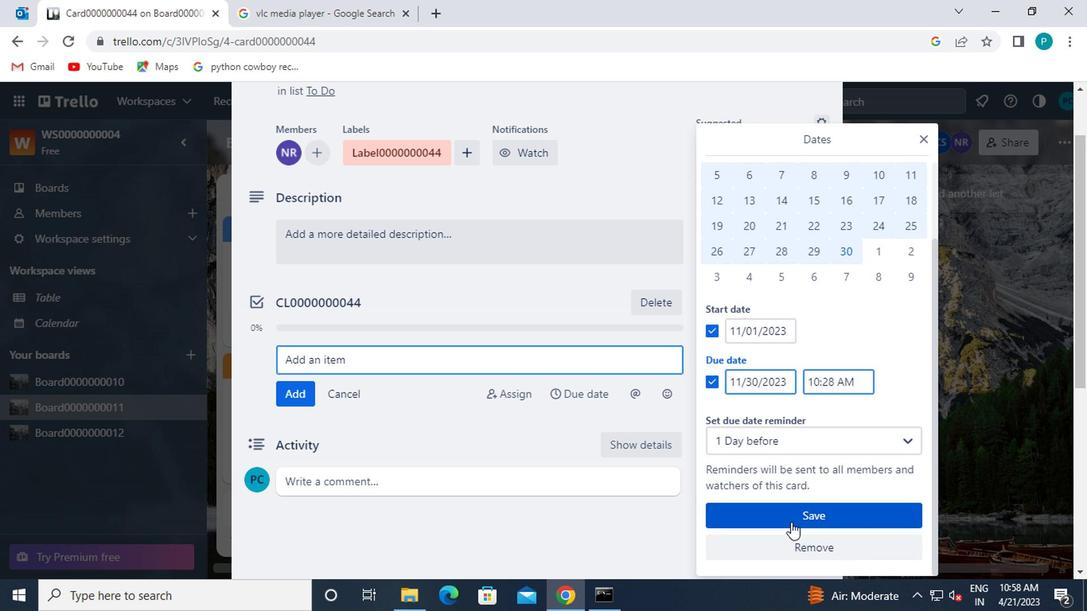 
